Task: Create a due date automation trigger when advanced on, on the wednesday after a card is due add checklist without checklist at 11:00 AM.
Action: Mouse moved to (1188, 369)
Screenshot: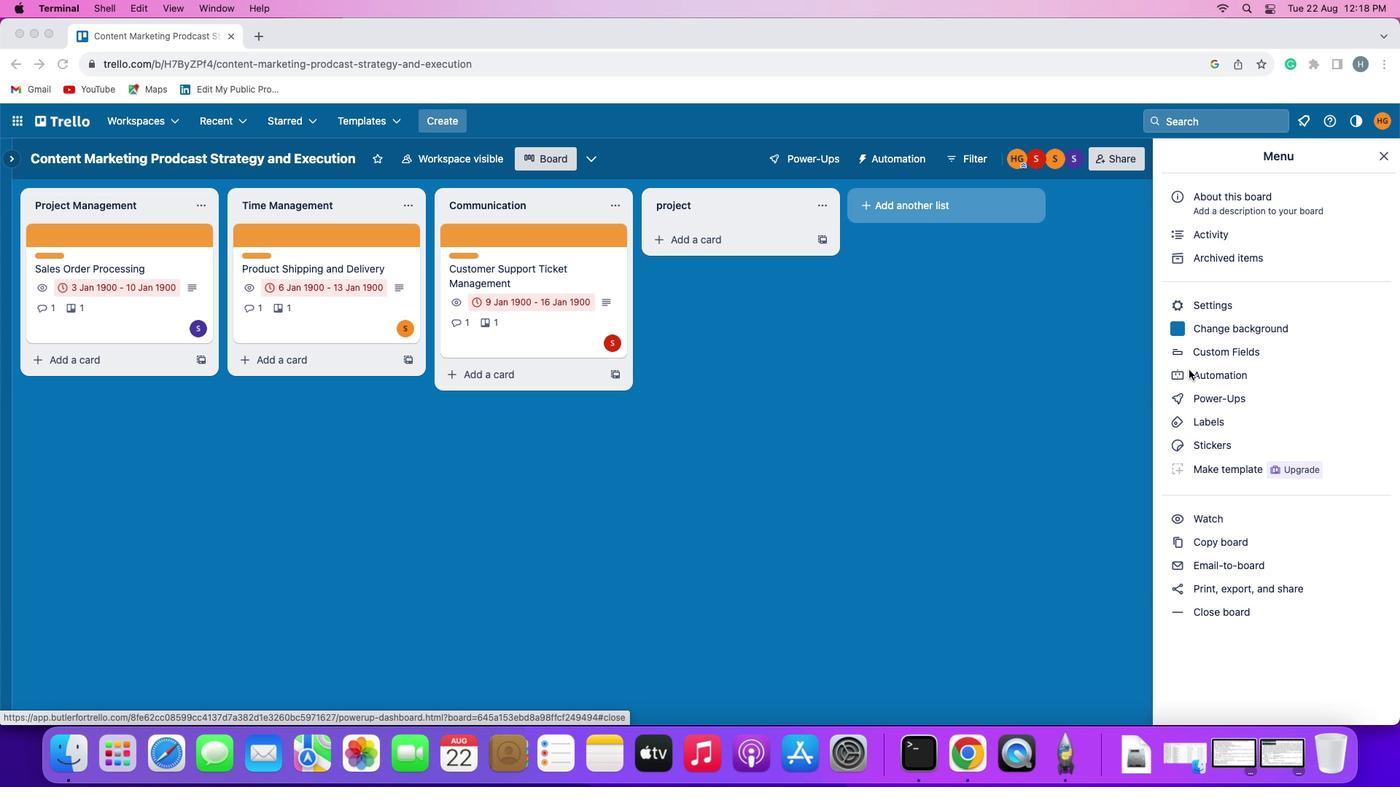 
Action: Mouse pressed left at (1188, 369)
Screenshot: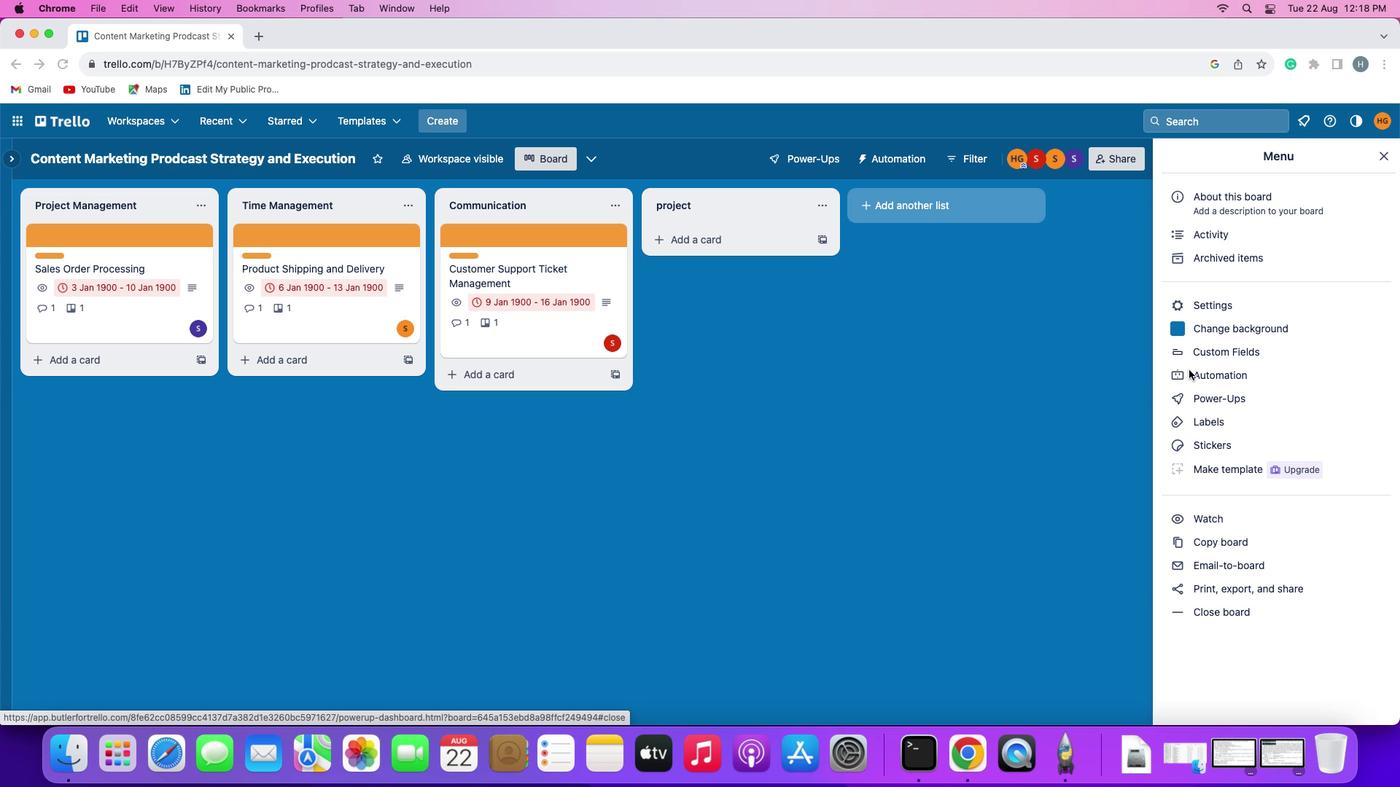 
Action: Mouse pressed left at (1188, 369)
Screenshot: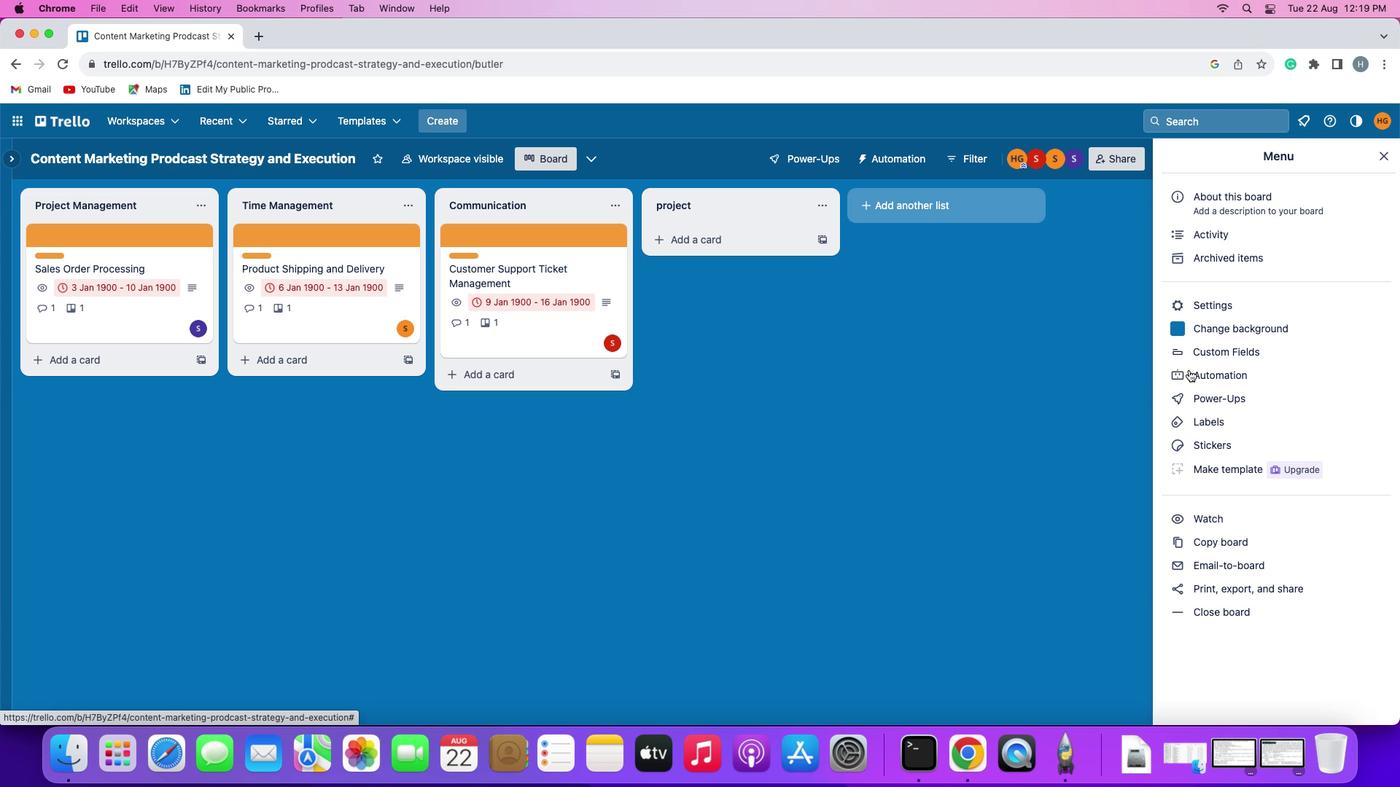 
Action: Mouse moved to (88, 337)
Screenshot: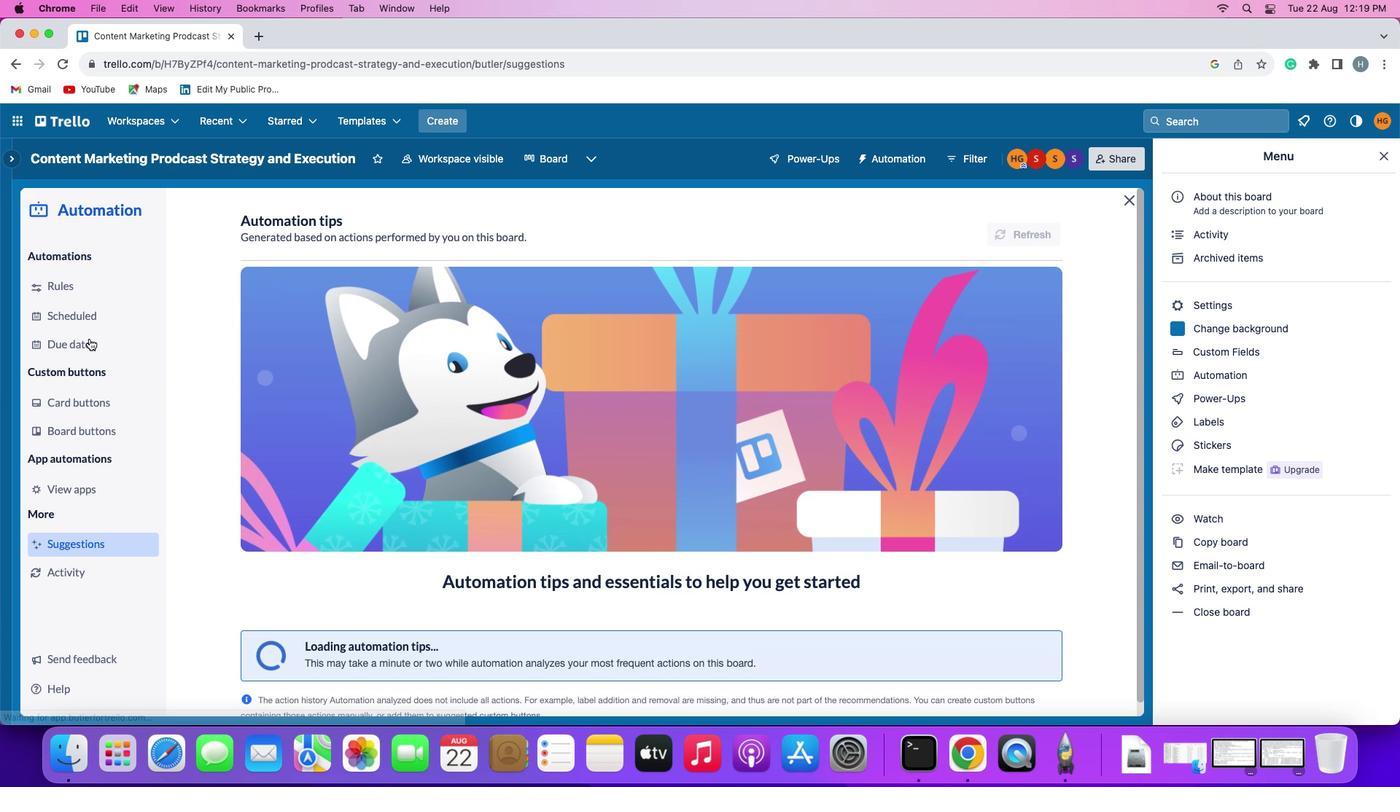 
Action: Mouse pressed left at (88, 337)
Screenshot: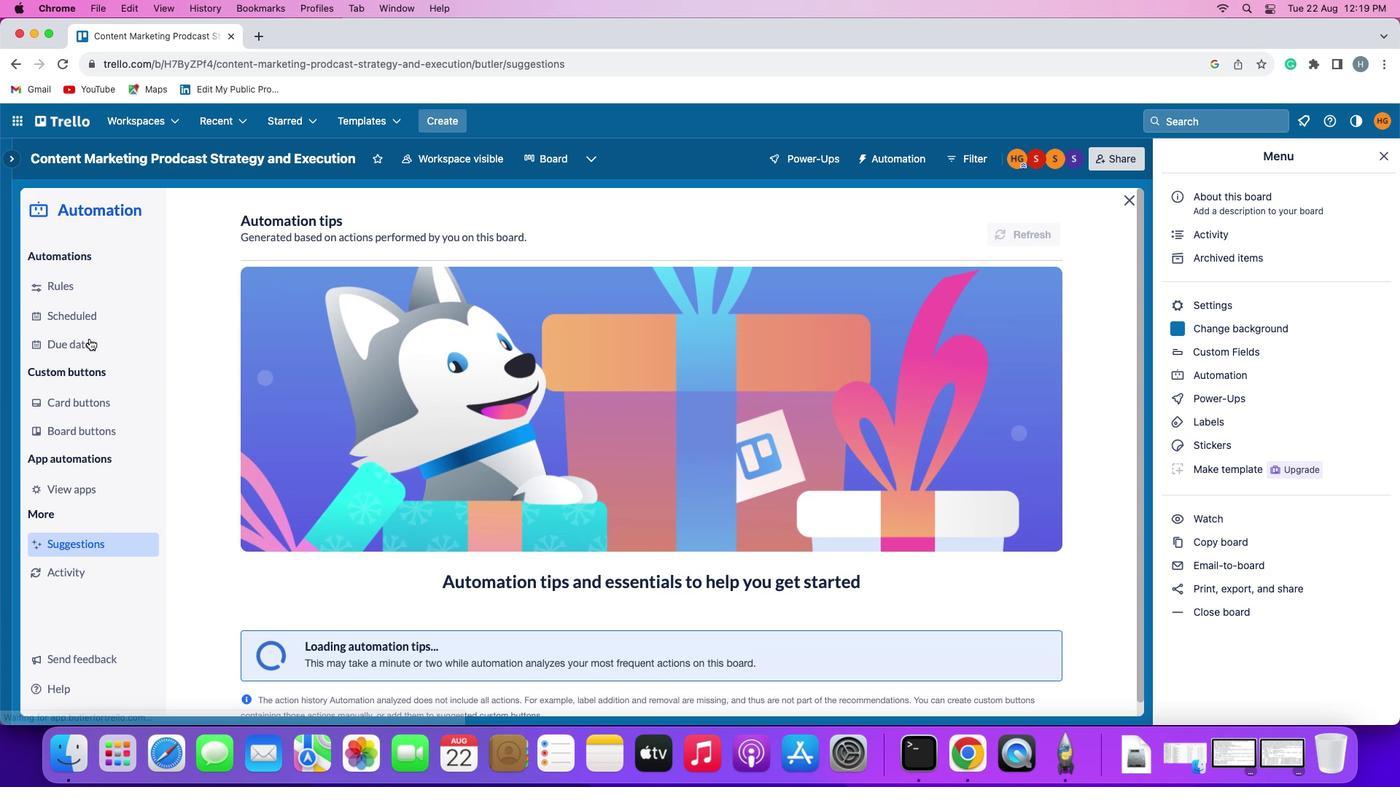 
Action: Mouse moved to (952, 220)
Screenshot: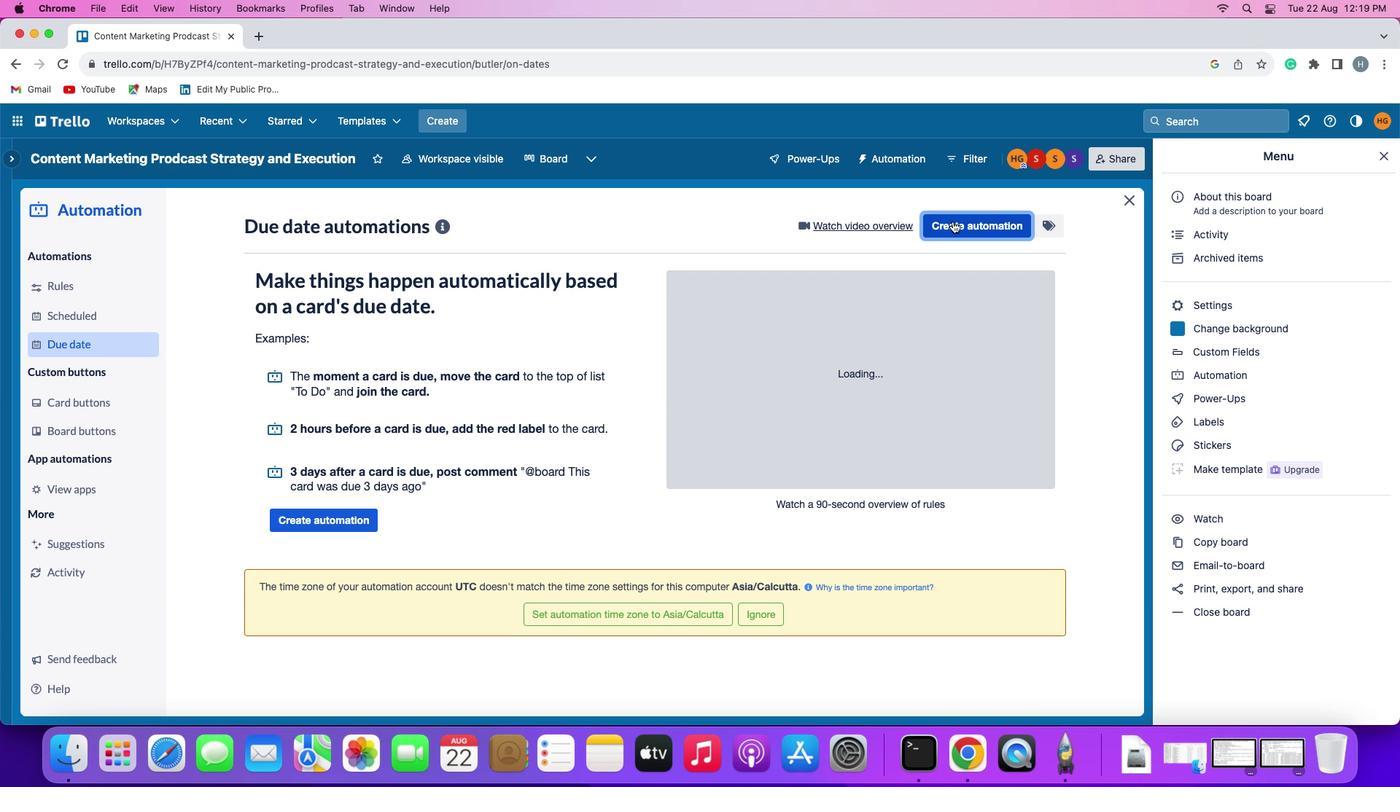 
Action: Mouse pressed left at (952, 220)
Screenshot: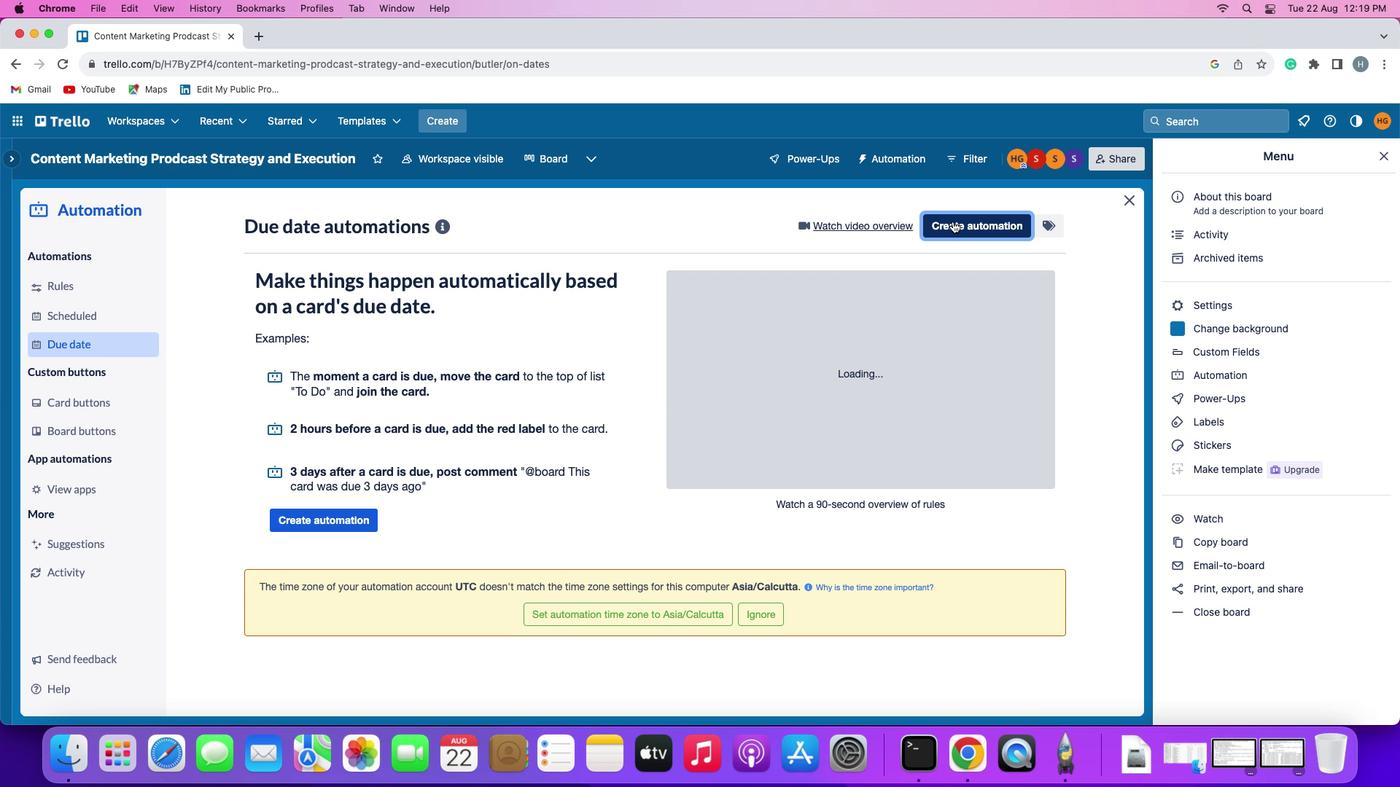 
Action: Mouse moved to (305, 366)
Screenshot: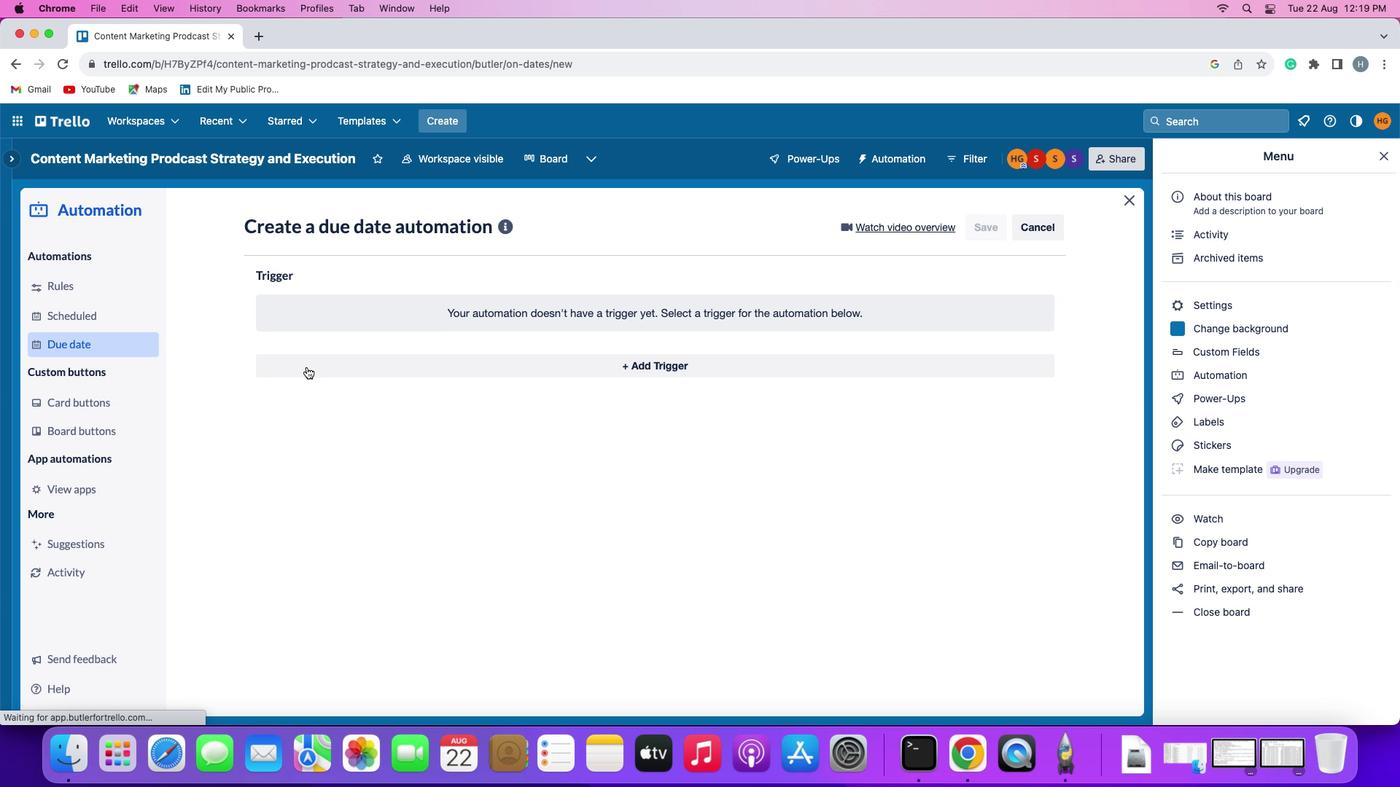 
Action: Mouse pressed left at (305, 366)
Screenshot: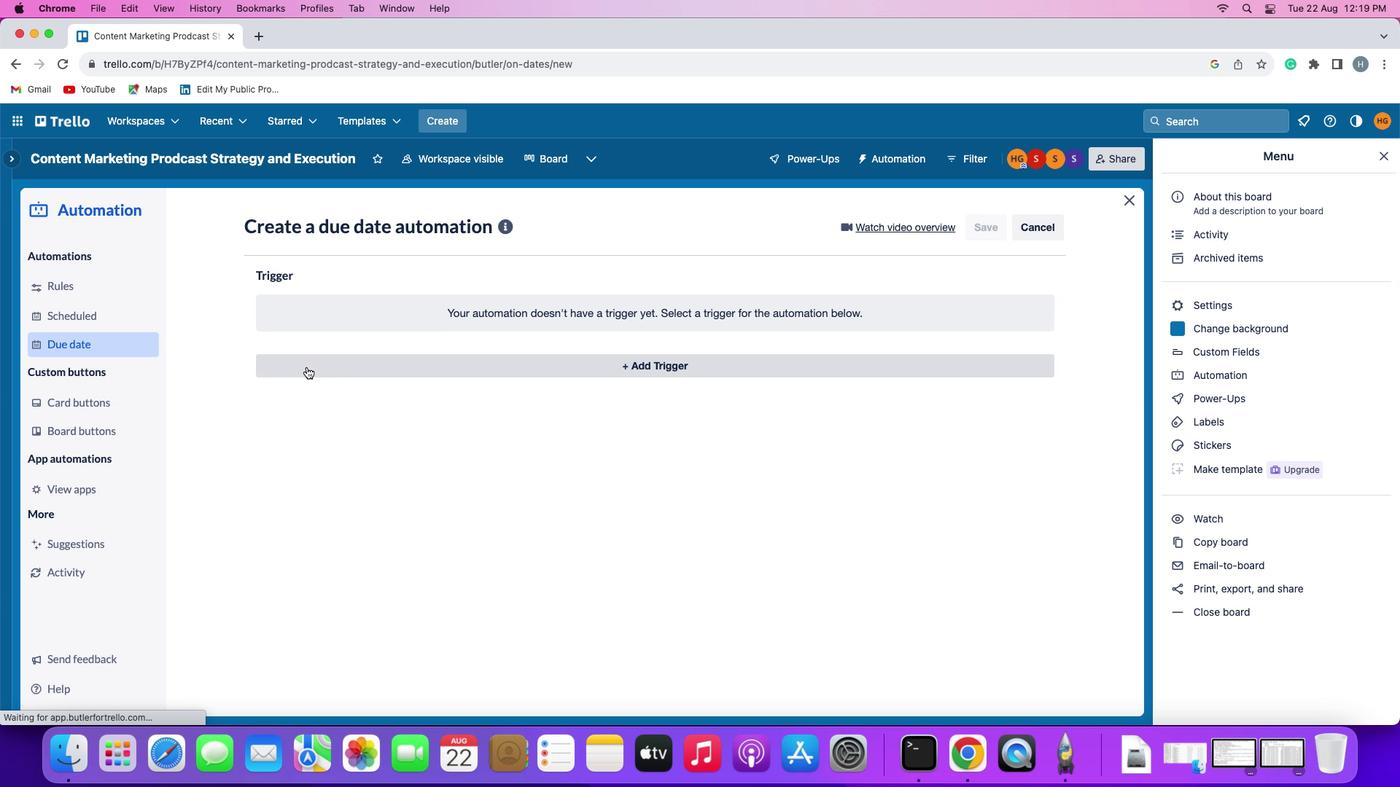 
Action: Mouse moved to (318, 631)
Screenshot: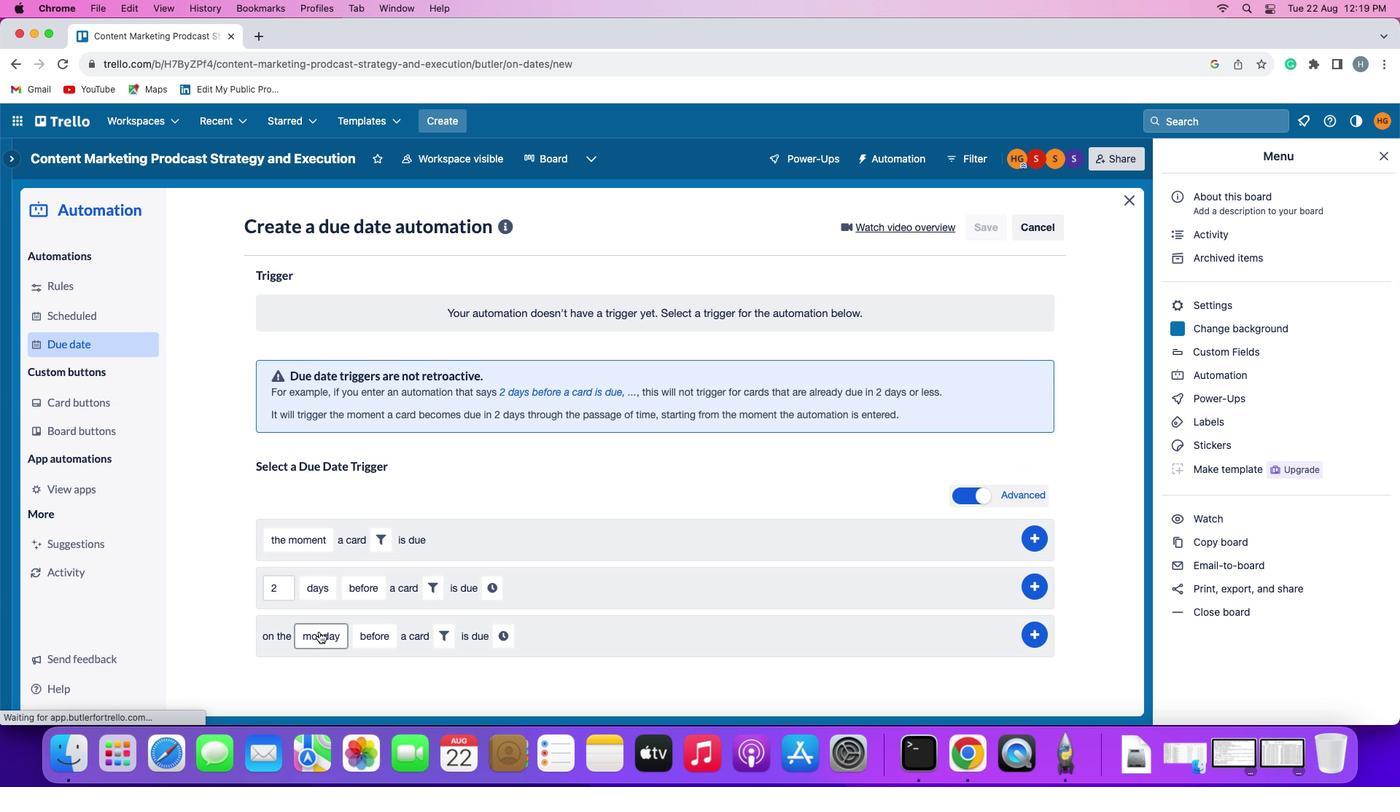 
Action: Mouse pressed left at (318, 631)
Screenshot: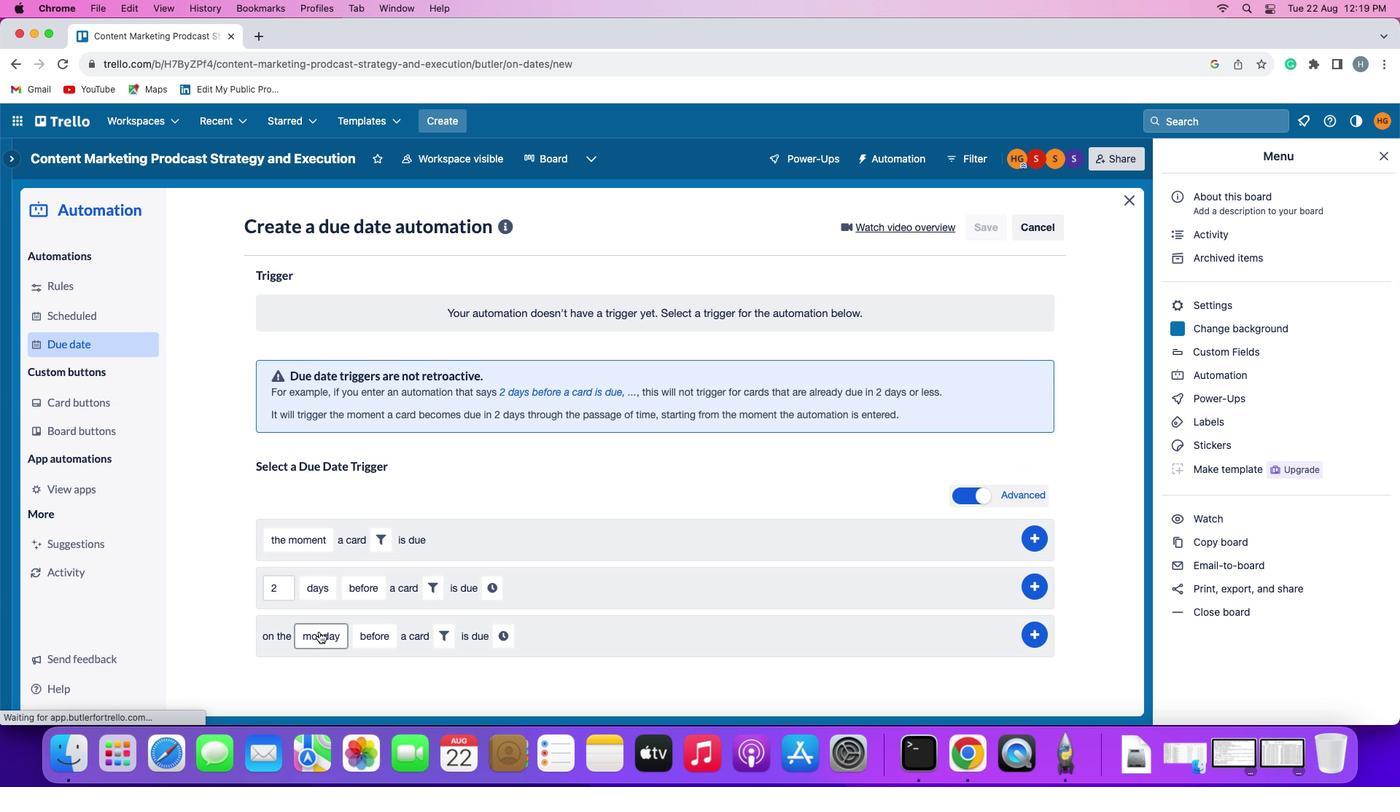 
Action: Mouse moved to (353, 493)
Screenshot: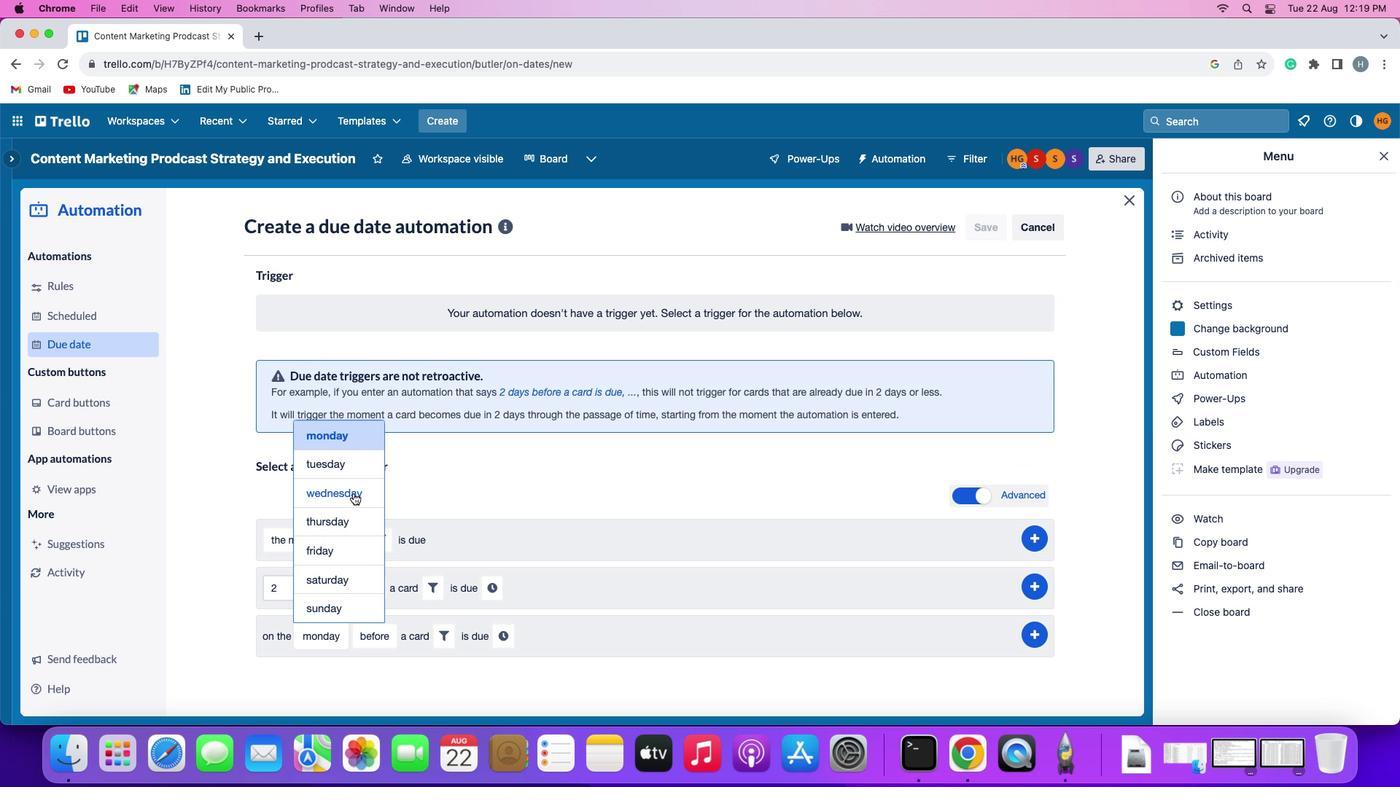 
Action: Mouse pressed left at (353, 493)
Screenshot: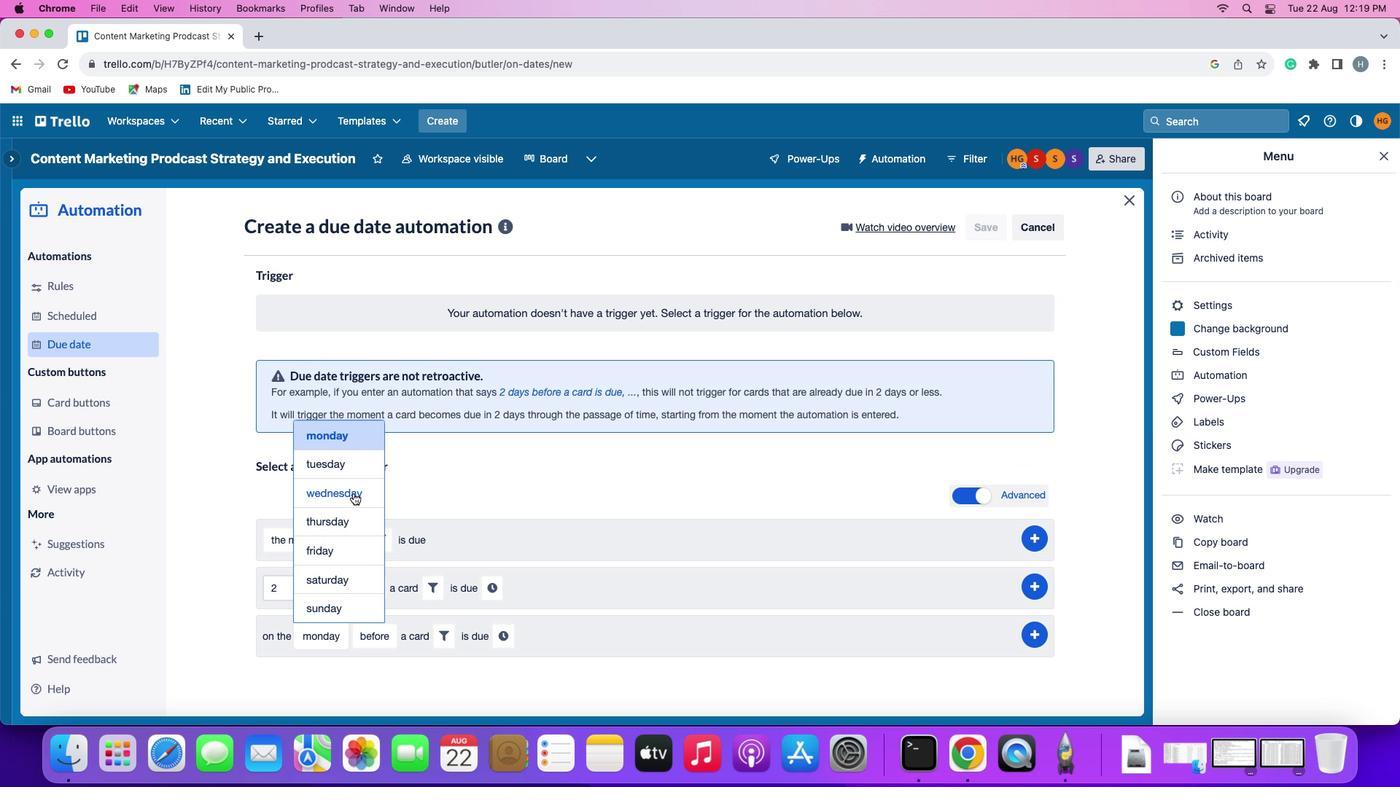 
Action: Mouse moved to (386, 620)
Screenshot: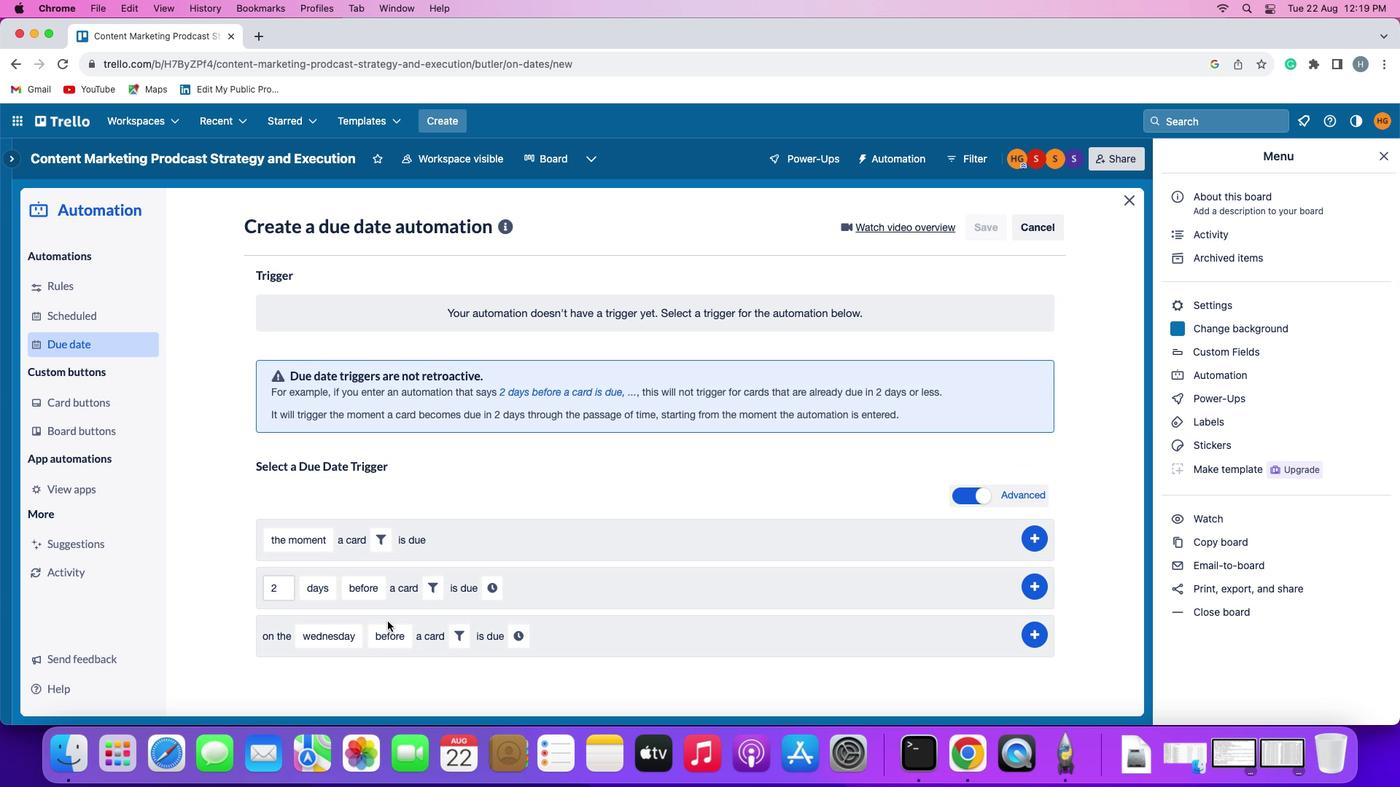 
Action: Mouse pressed left at (386, 620)
Screenshot: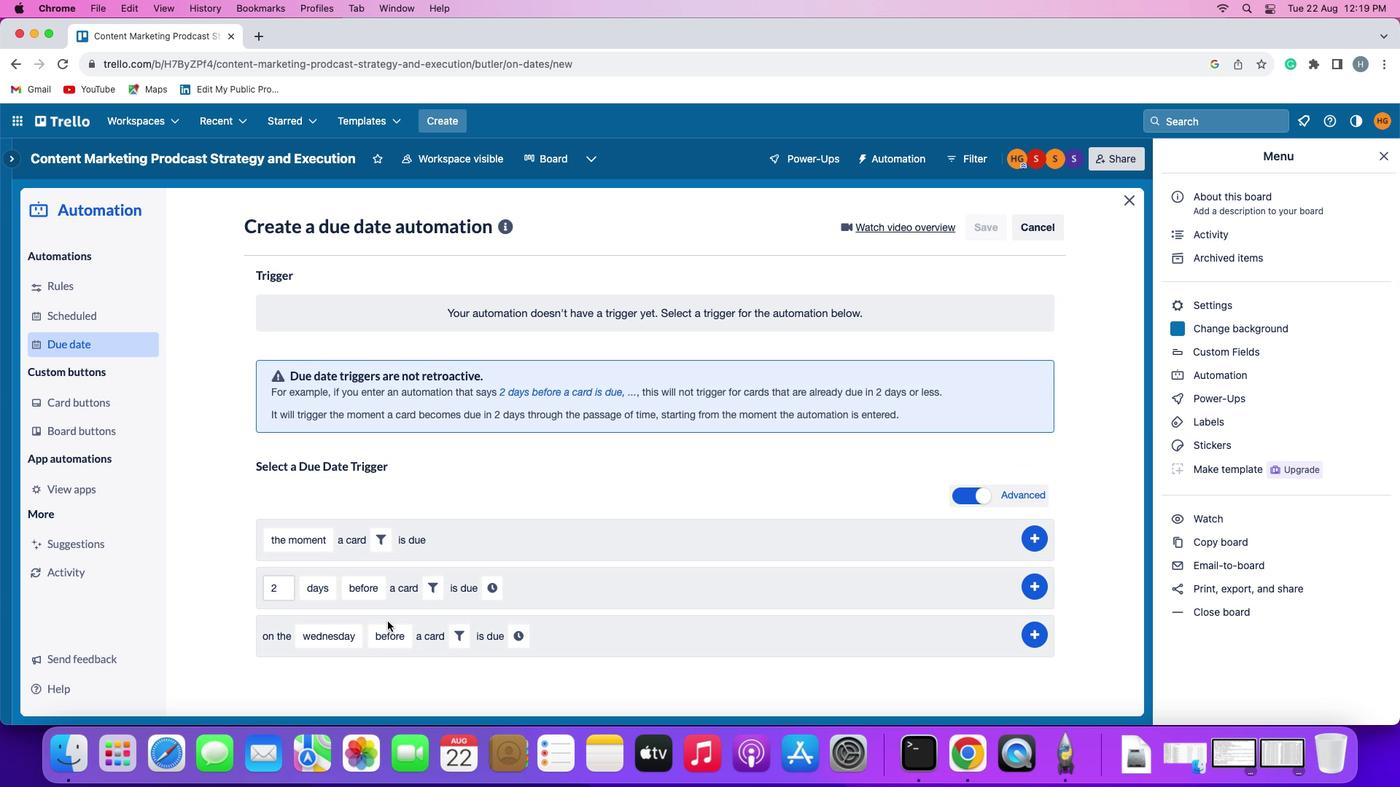 
Action: Mouse moved to (389, 628)
Screenshot: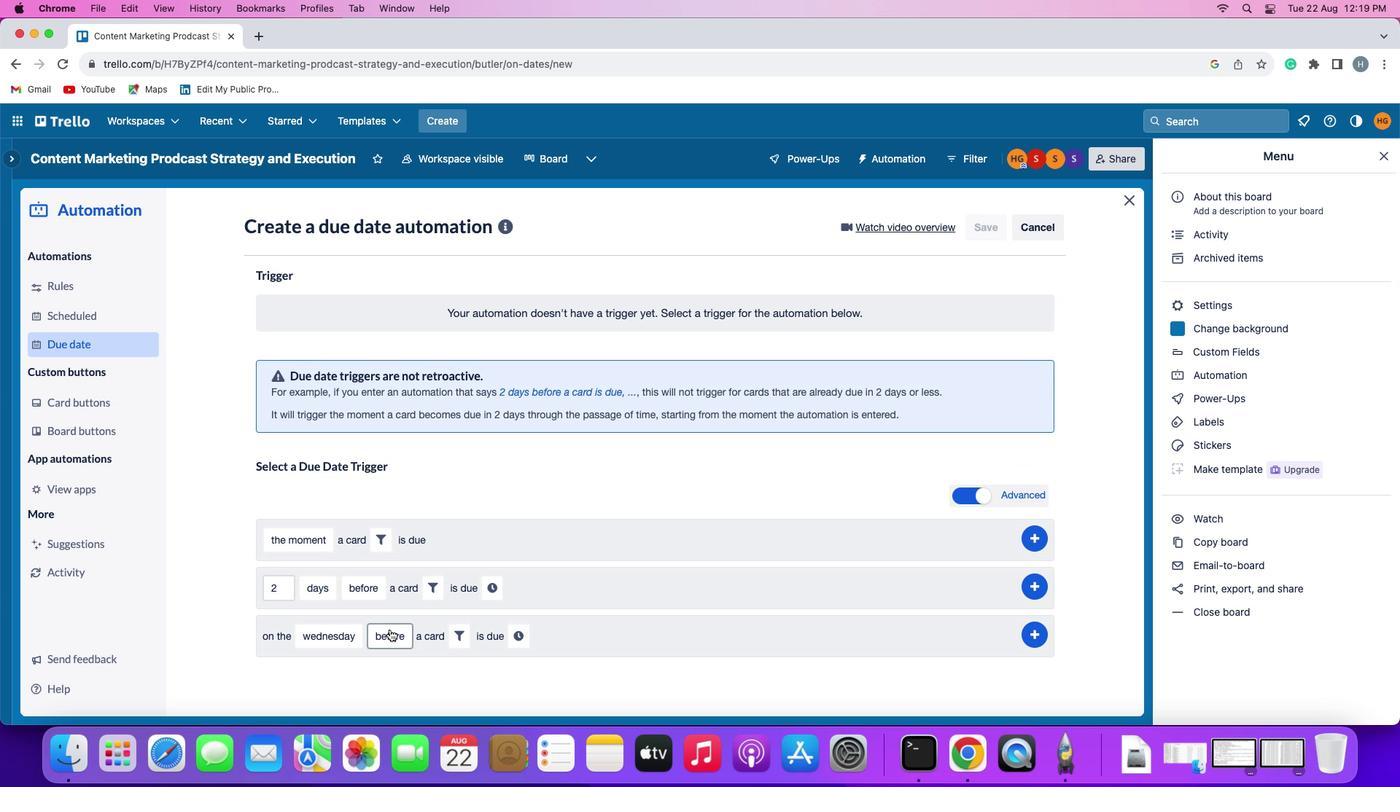 
Action: Mouse pressed left at (389, 628)
Screenshot: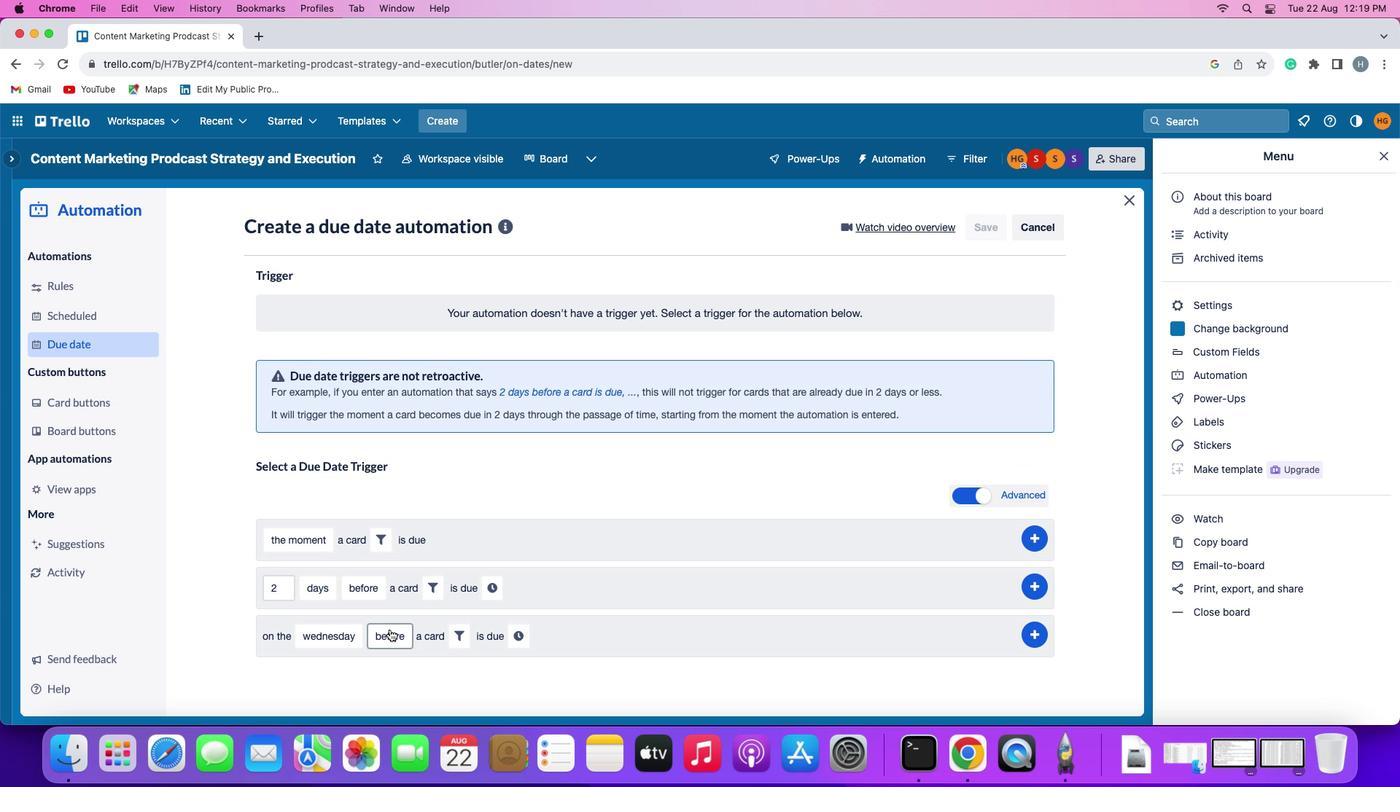 
Action: Mouse moved to (422, 547)
Screenshot: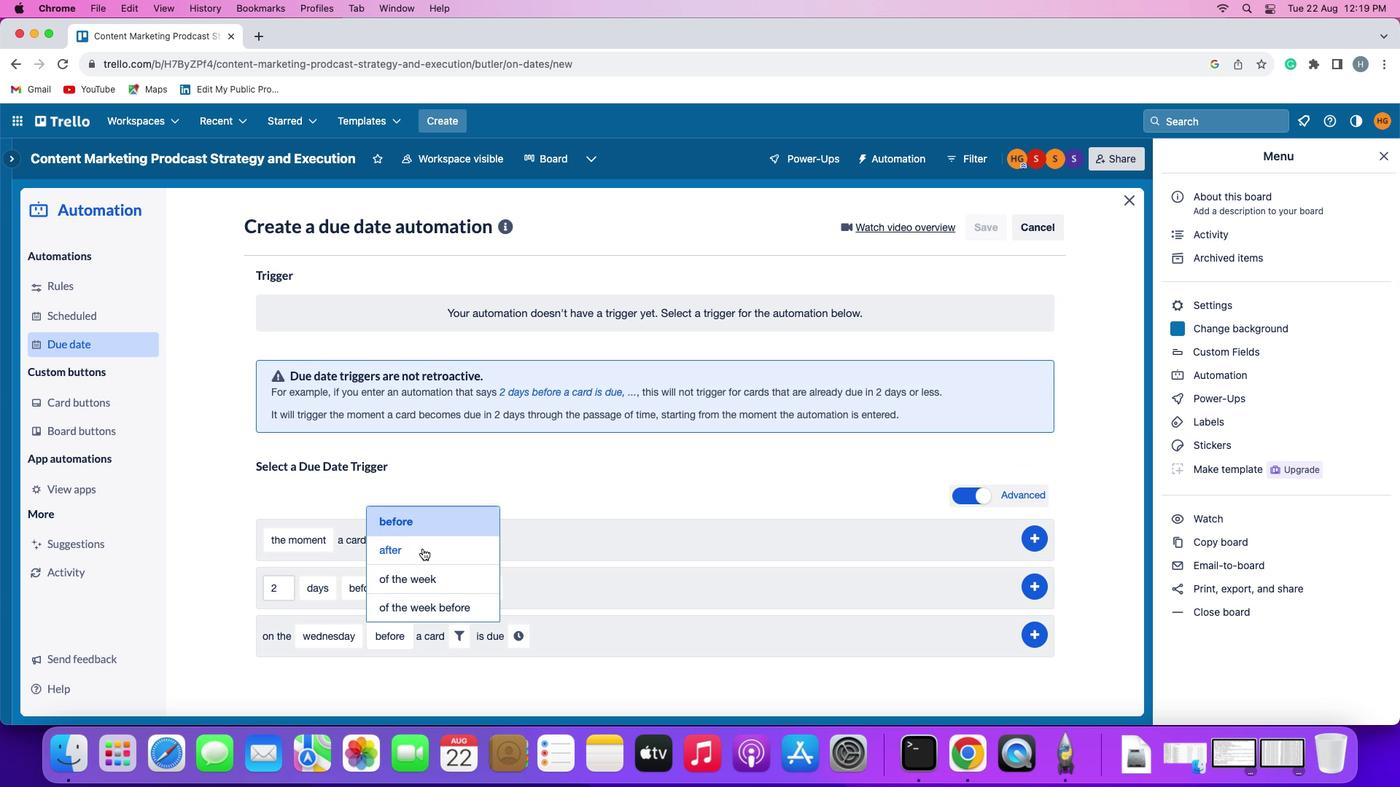 
Action: Mouse pressed left at (422, 547)
Screenshot: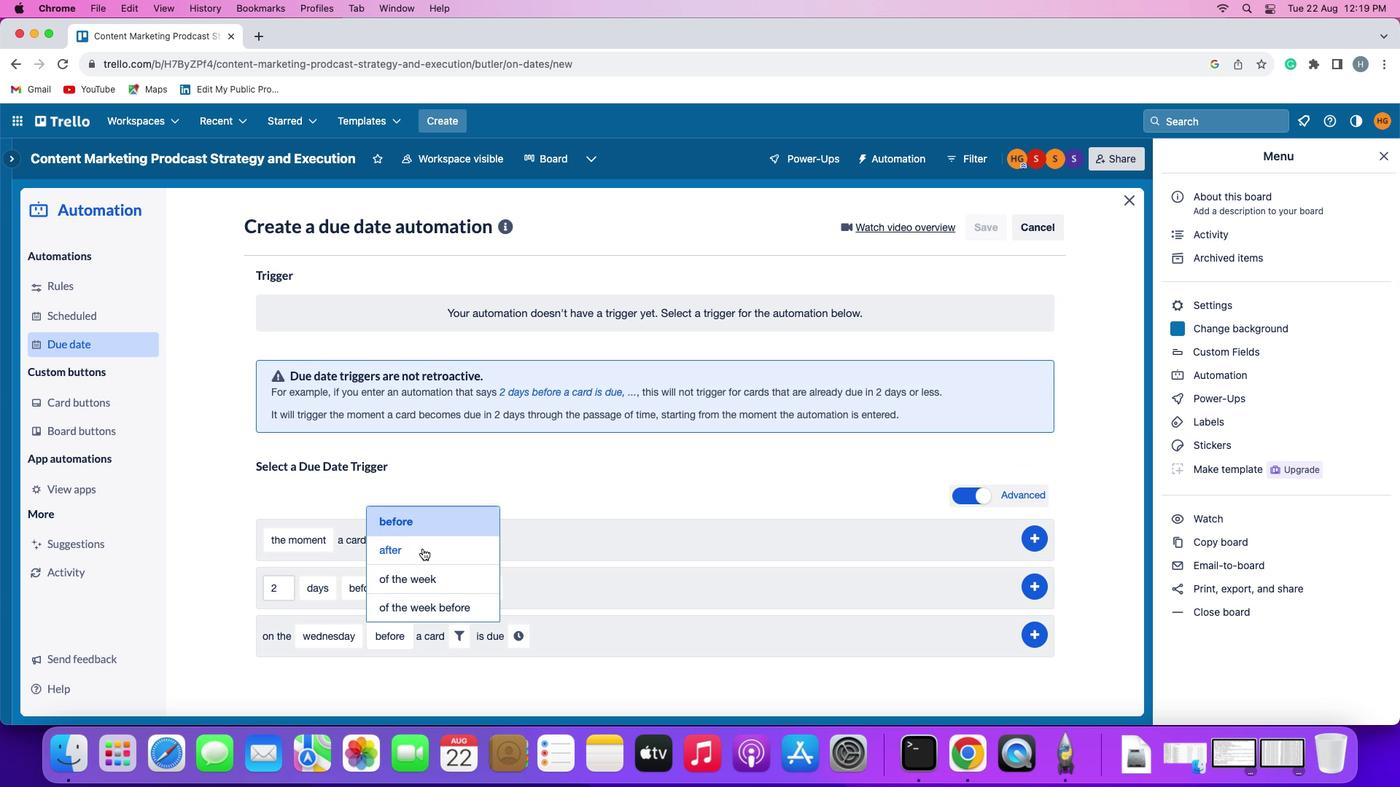 
Action: Mouse moved to (450, 629)
Screenshot: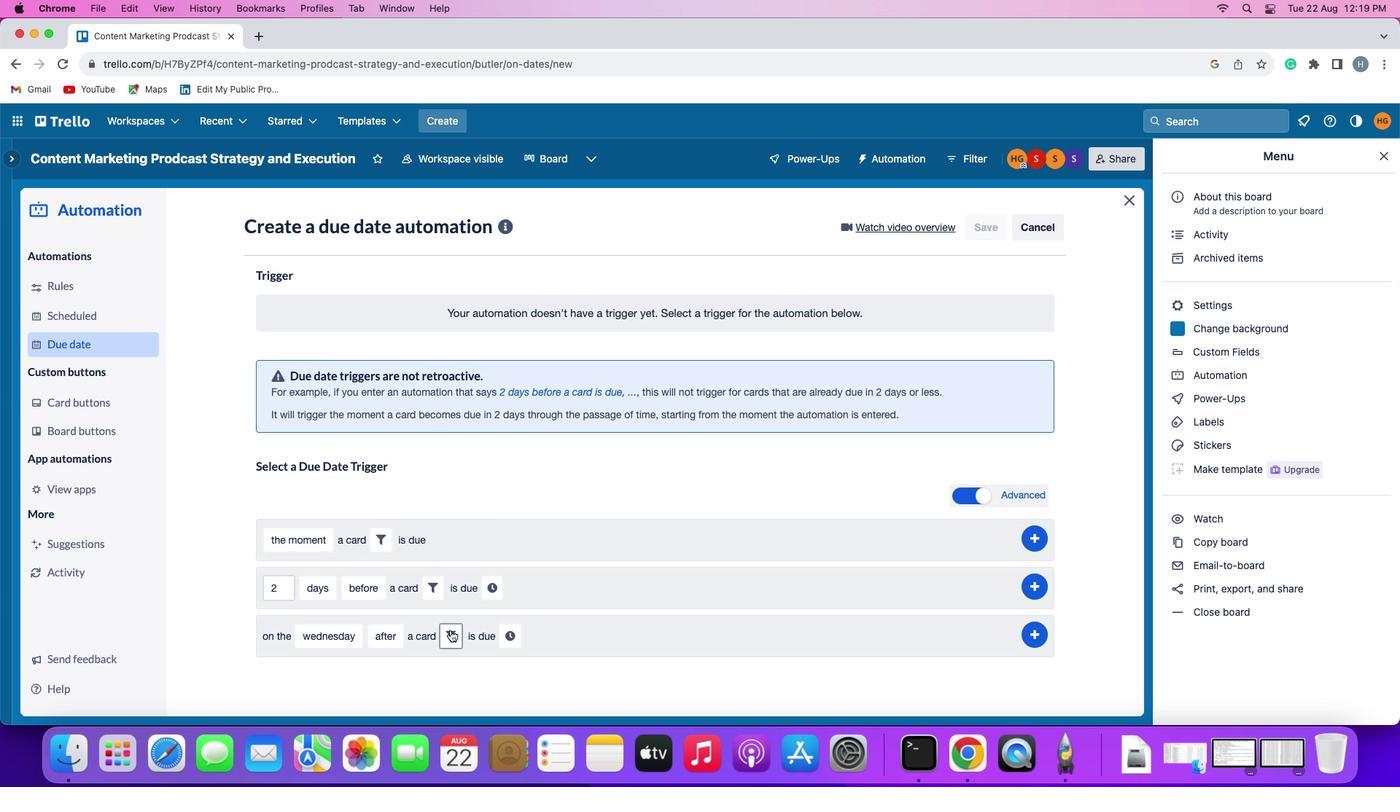 
Action: Mouse pressed left at (450, 629)
Screenshot: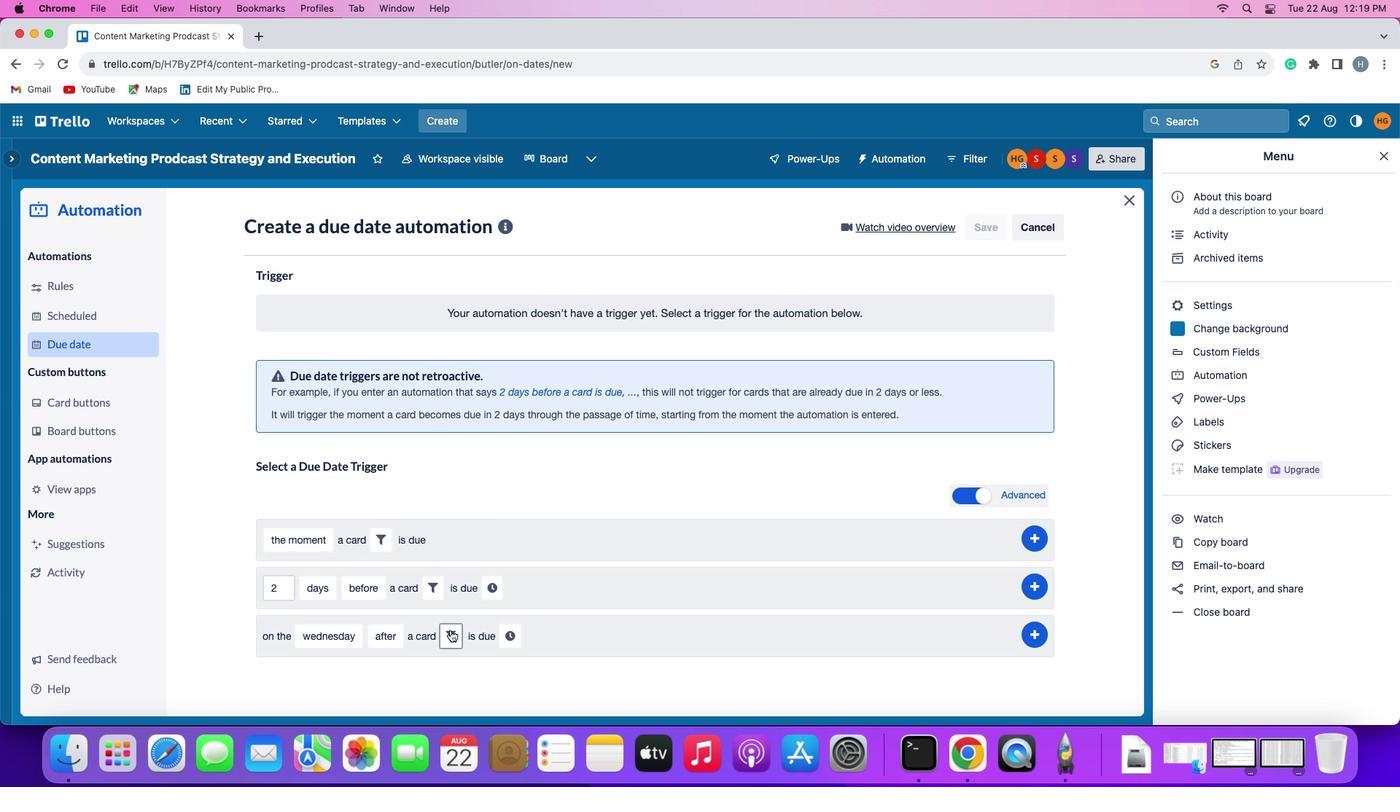 
Action: Mouse moved to (575, 679)
Screenshot: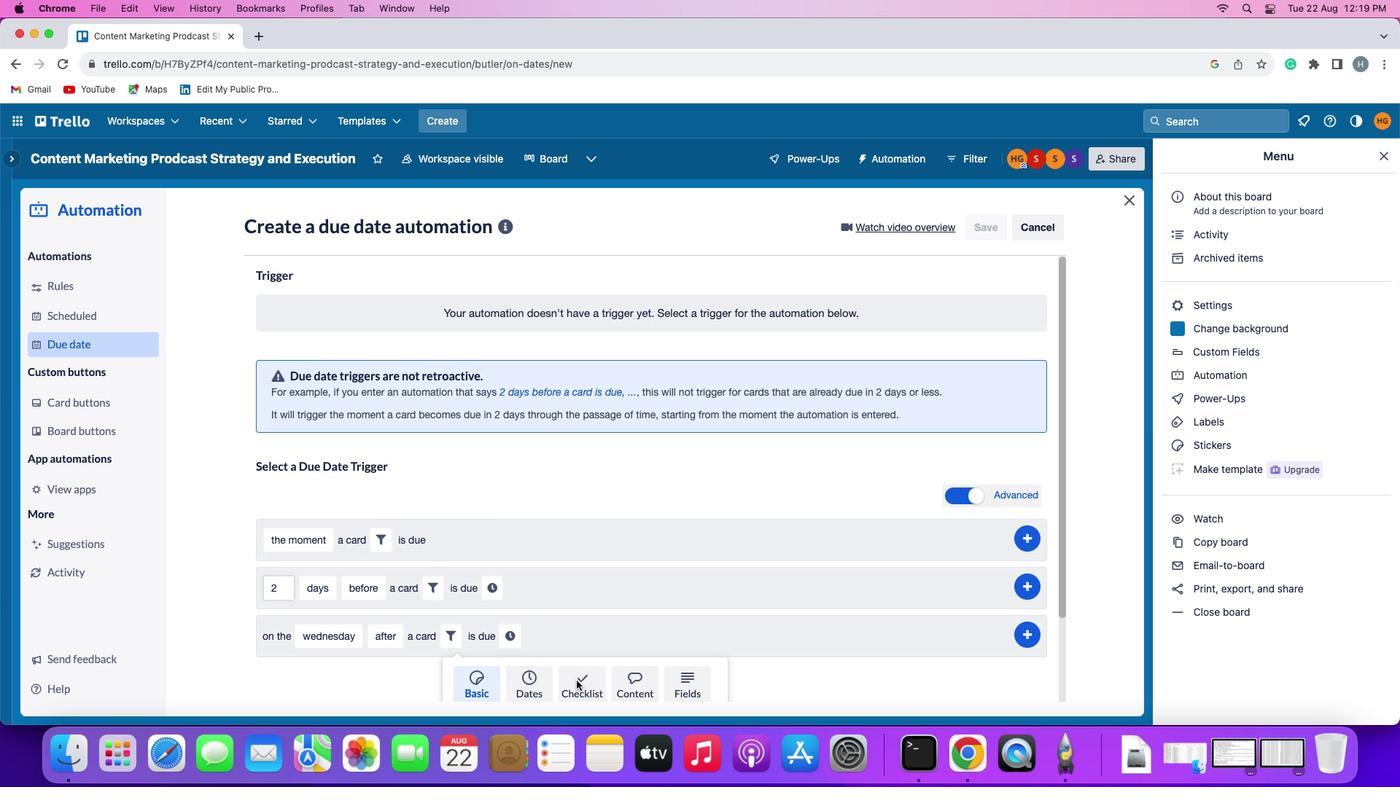 
Action: Mouse pressed left at (575, 679)
Screenshot: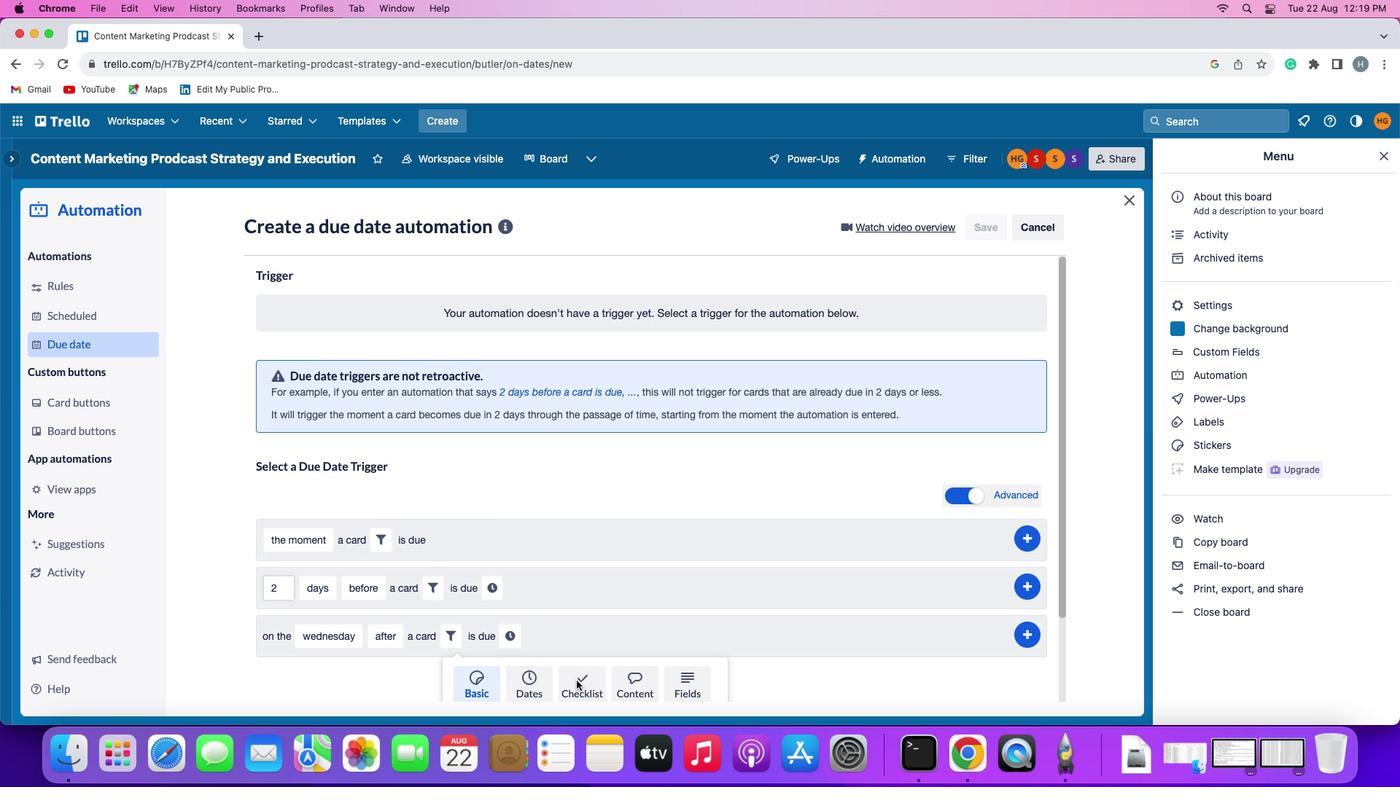 
Action: Mouse moved to (419, 670)
Screenshot: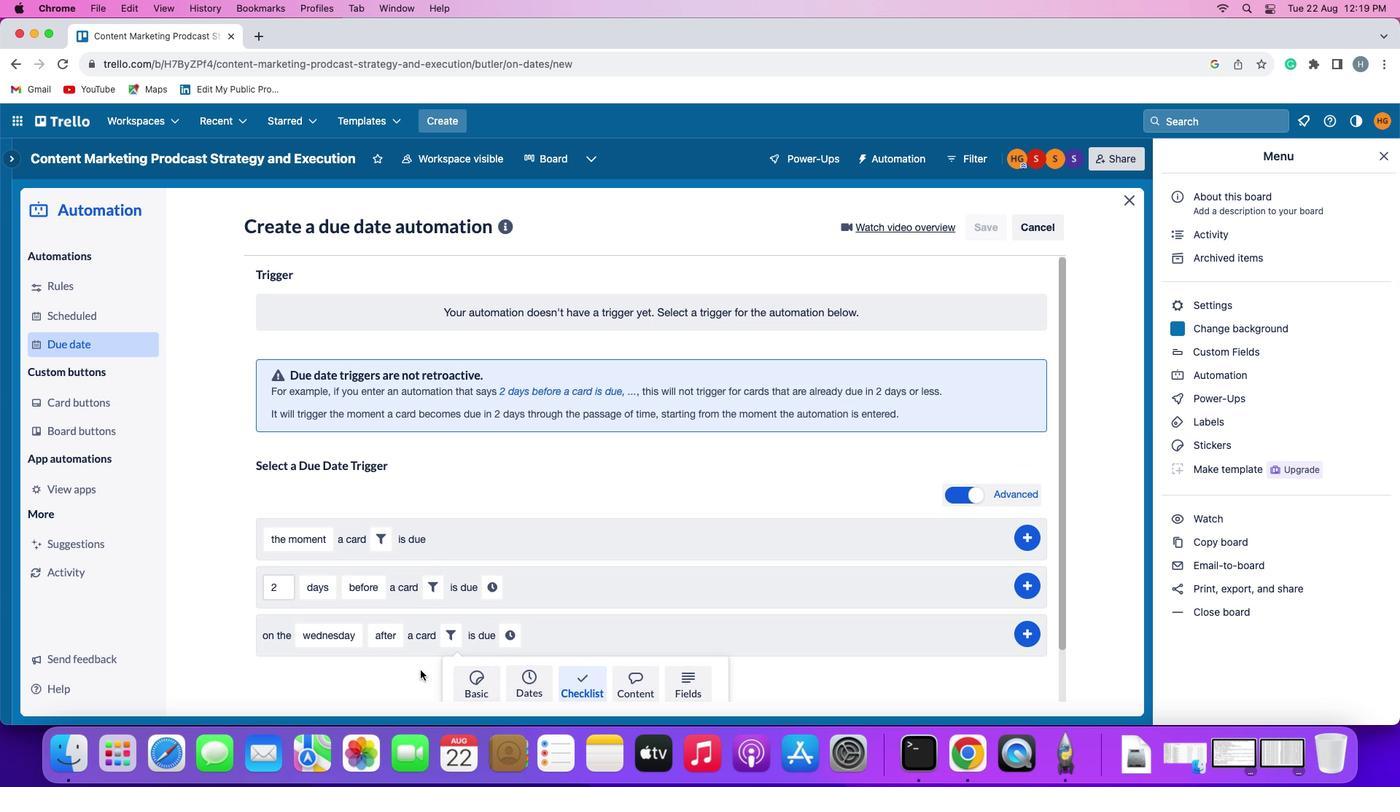 
Action: Mouse scrolled (419, 670) with delta (0, 0)
Screenshot: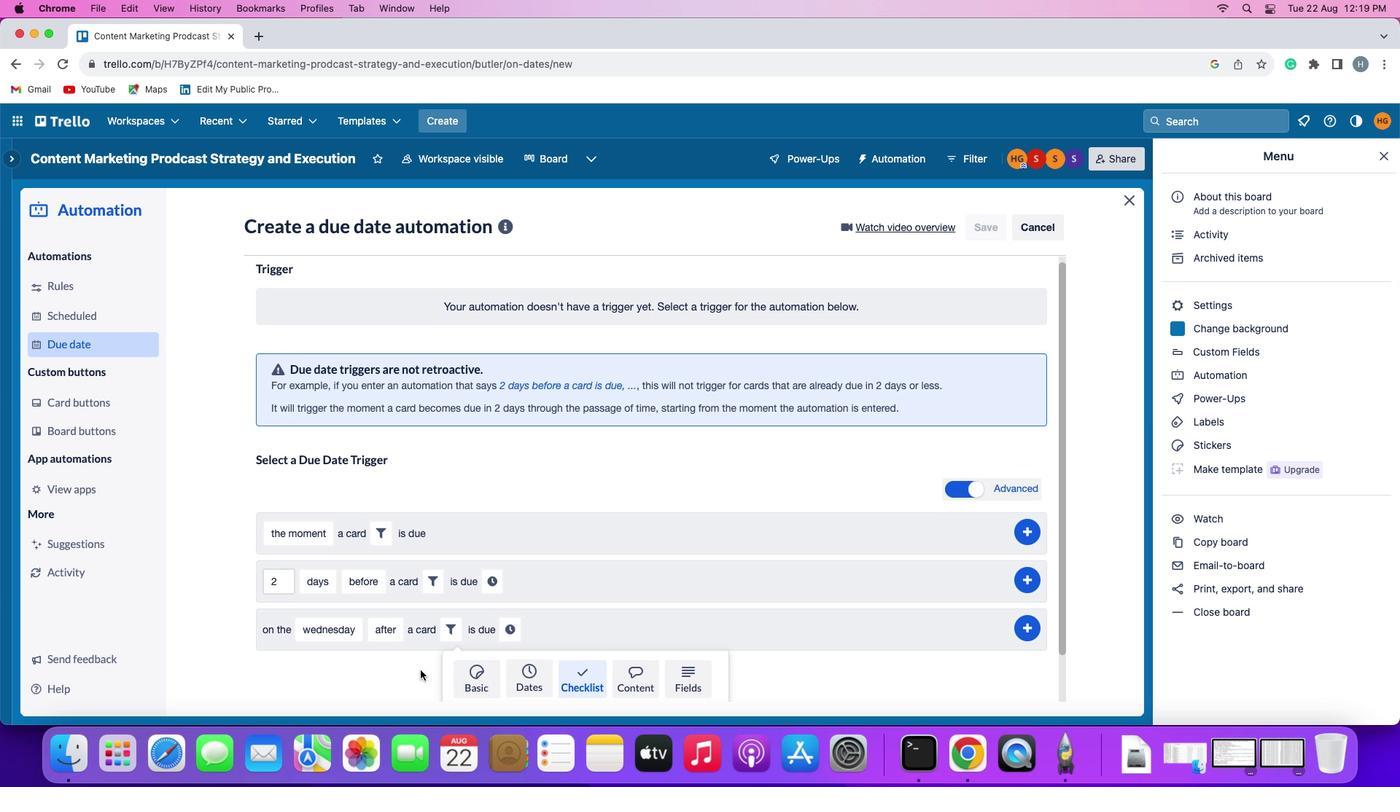 
Action: Mouse scrolled (419, 670) with delta (0, 0)
Screenshot: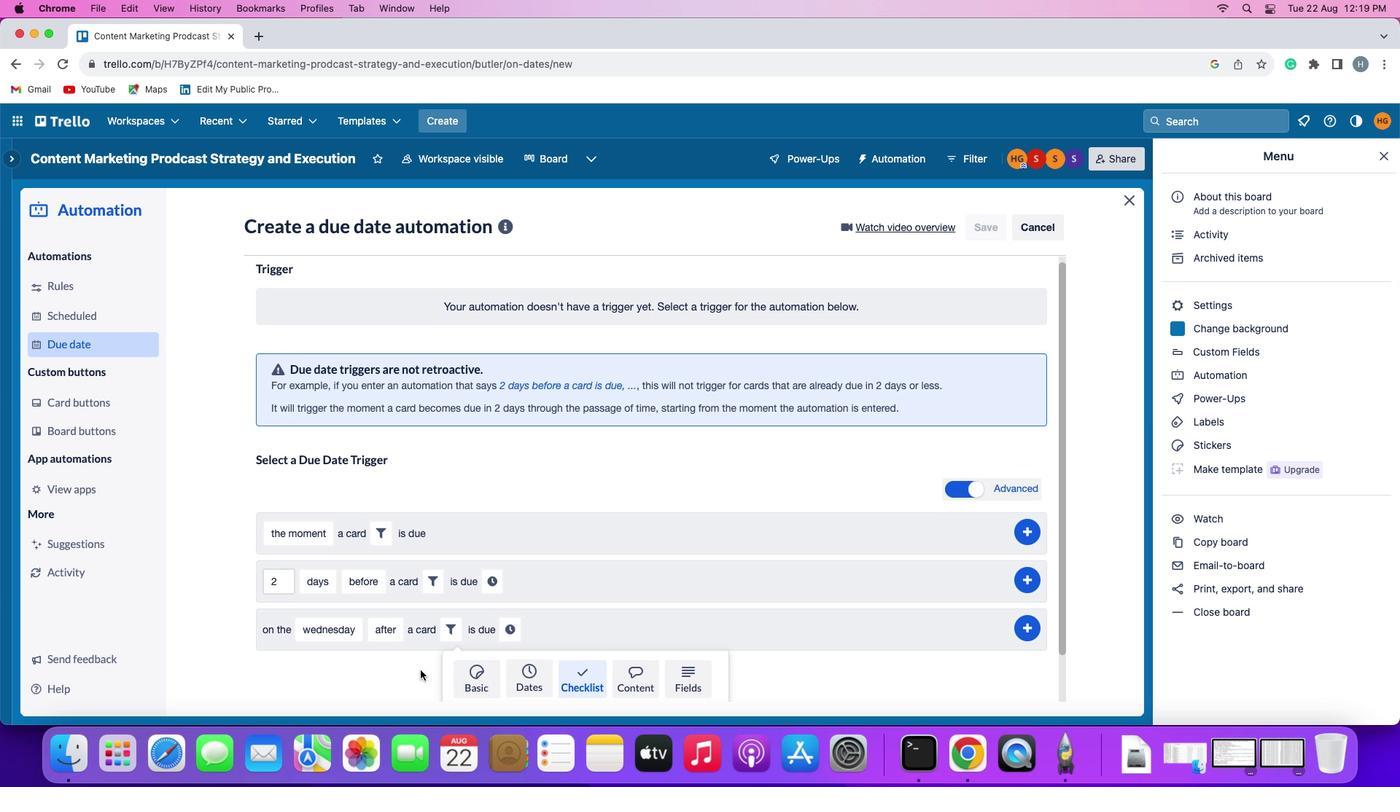 
Action: Mouse scrolled (419, 670) with delta (0, -2)
Screenshot: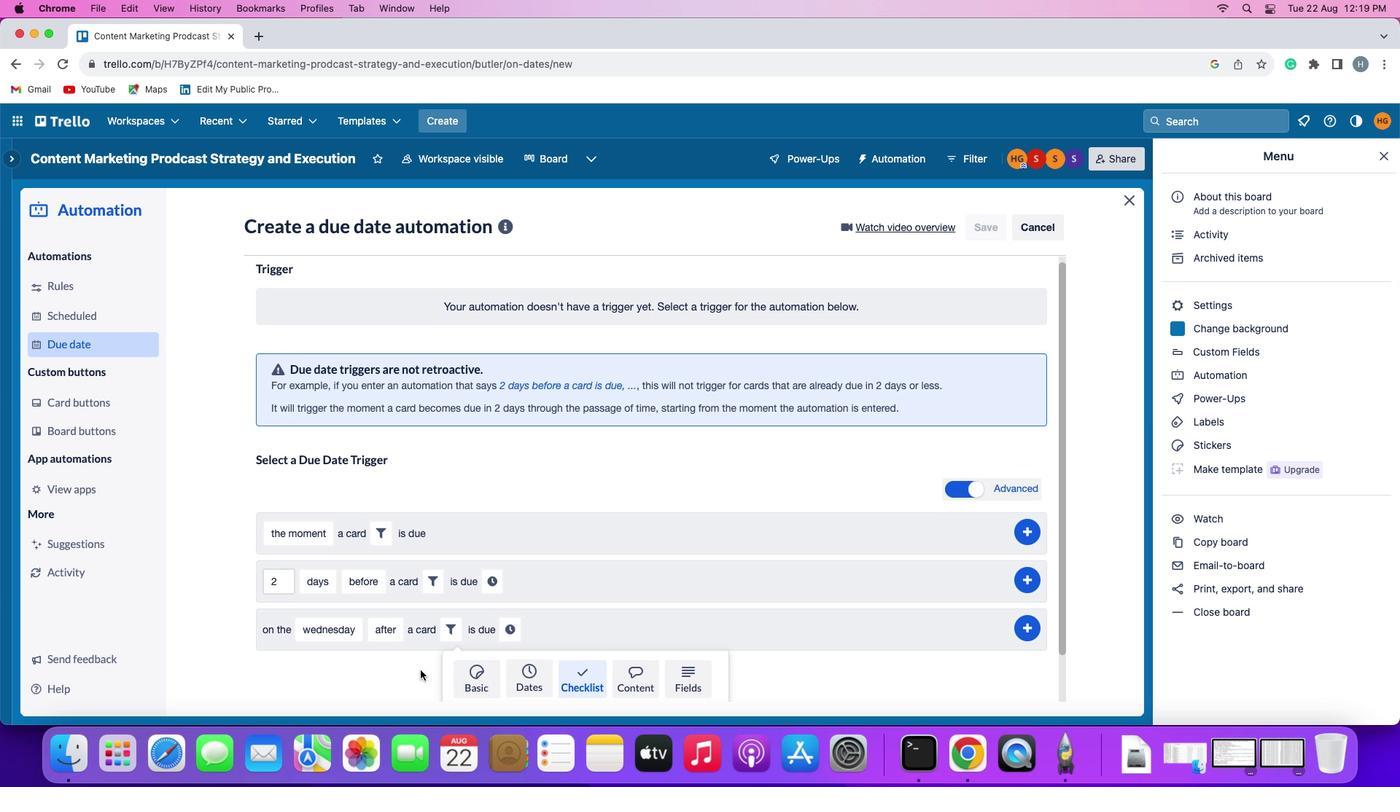 
Action: Mouse scrolled (419, 670) with delta (0, -3)
Screenshot: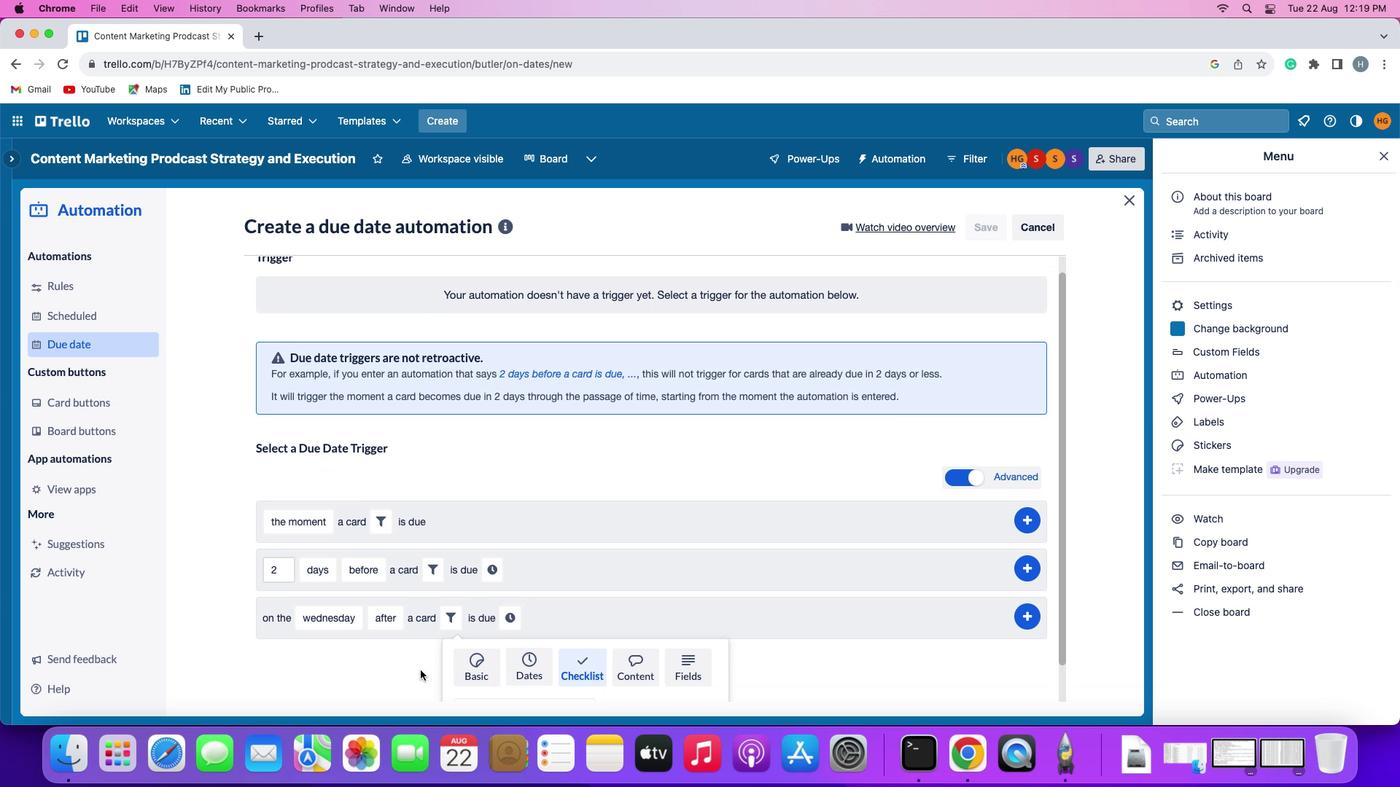 
Action: Mouse scrolled (419, 670) with delta (0, -4)
Screenshot: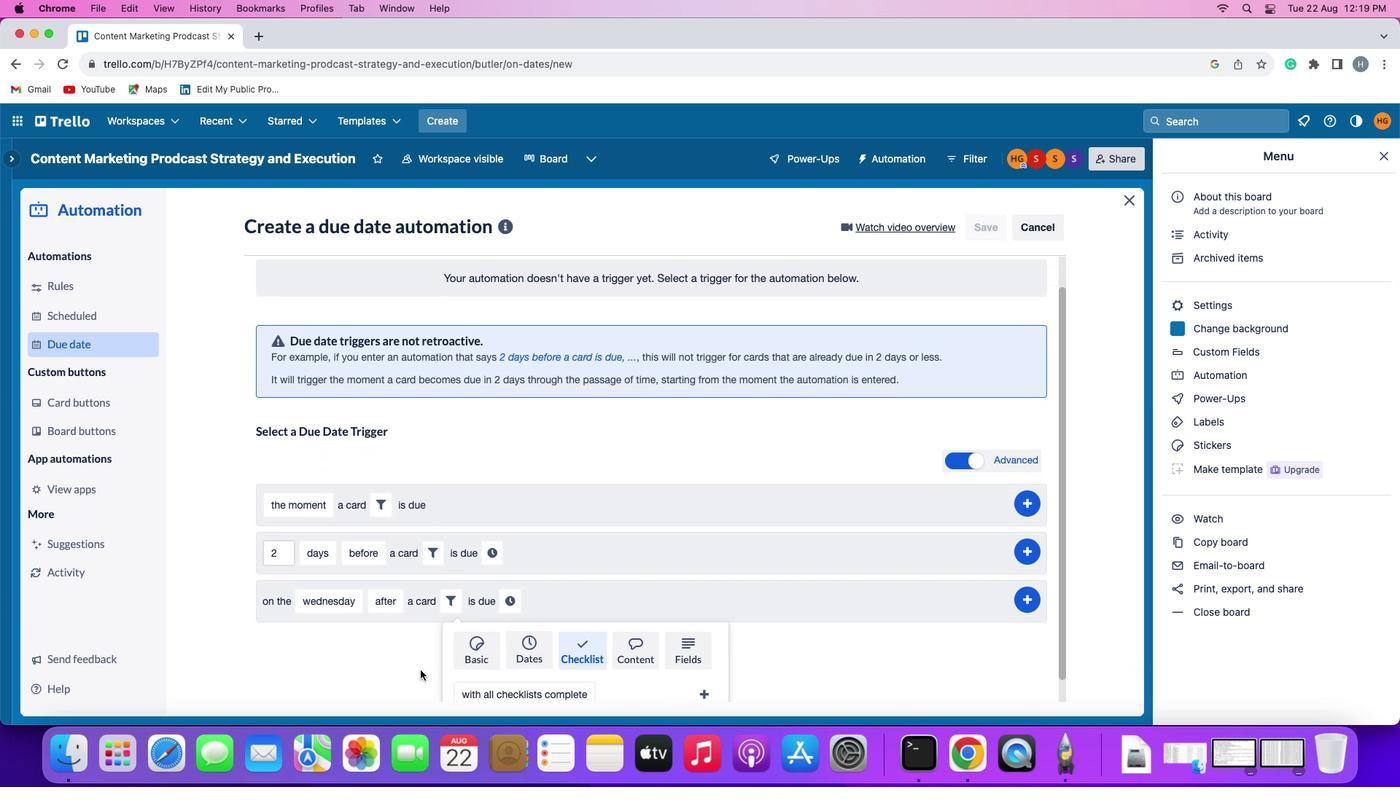 
Action: Mouse moved to (420, 666)
Screenshot: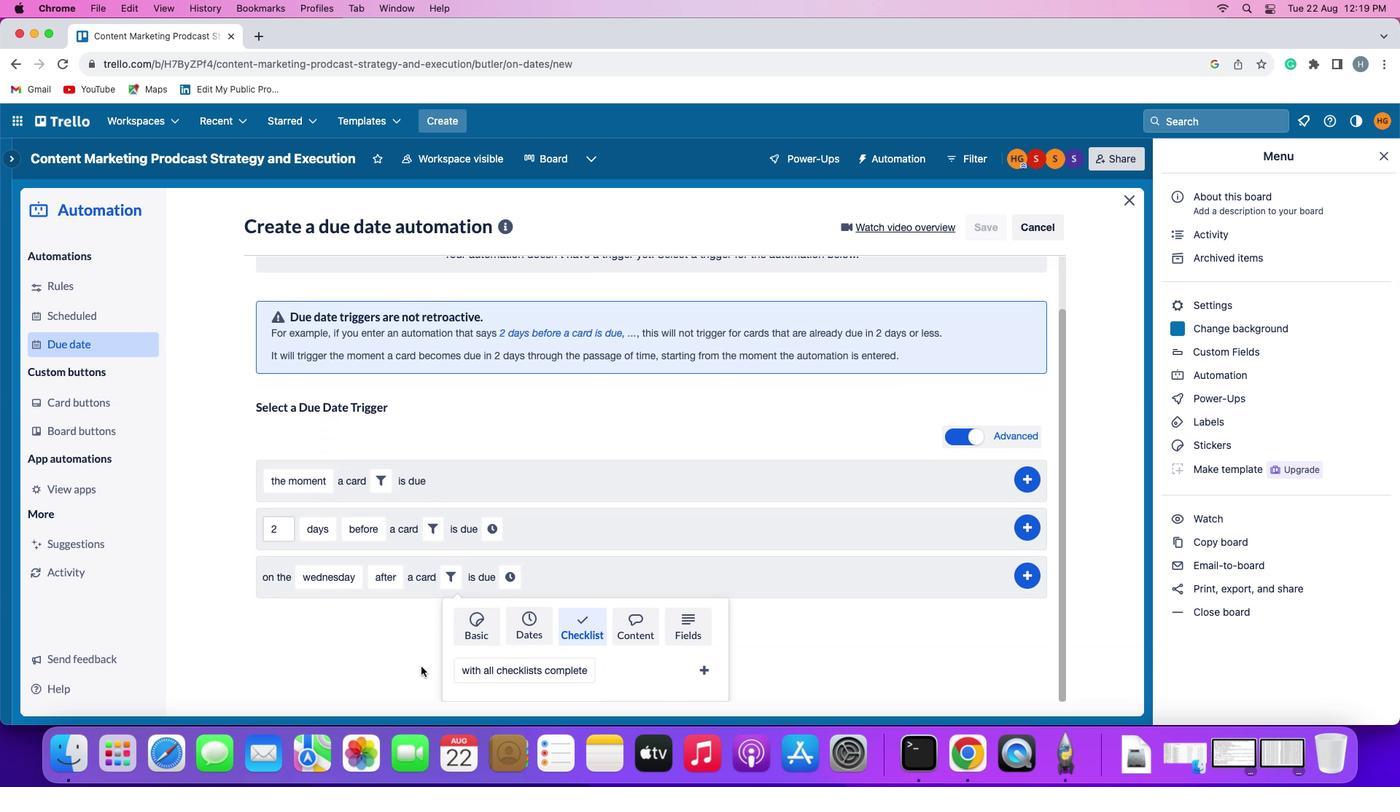 
Action: Mouse scrolled (420, 666) with delta (0, 0)
Screenshot: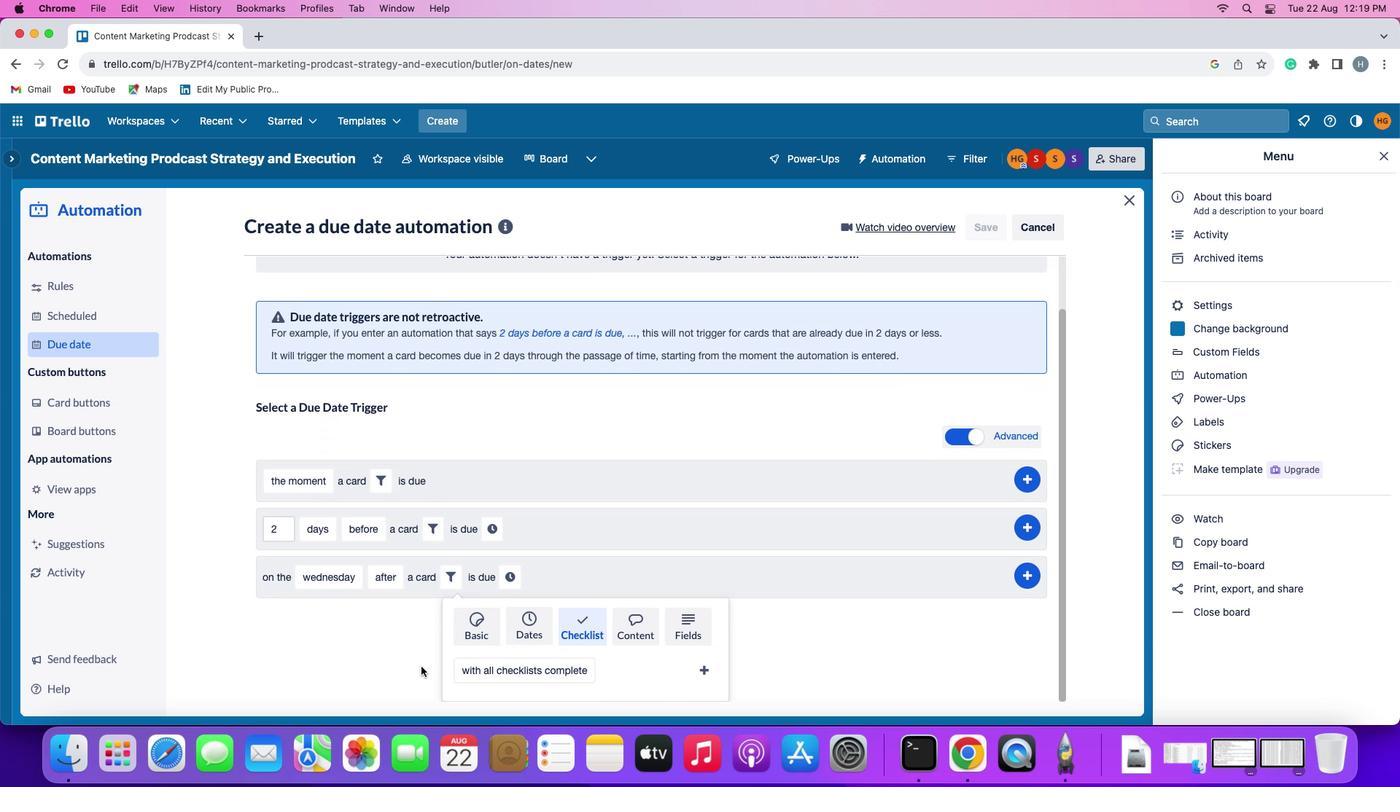 
Action: Mouse scrolled (420, 666) with delta (0, 0)
Screenshot: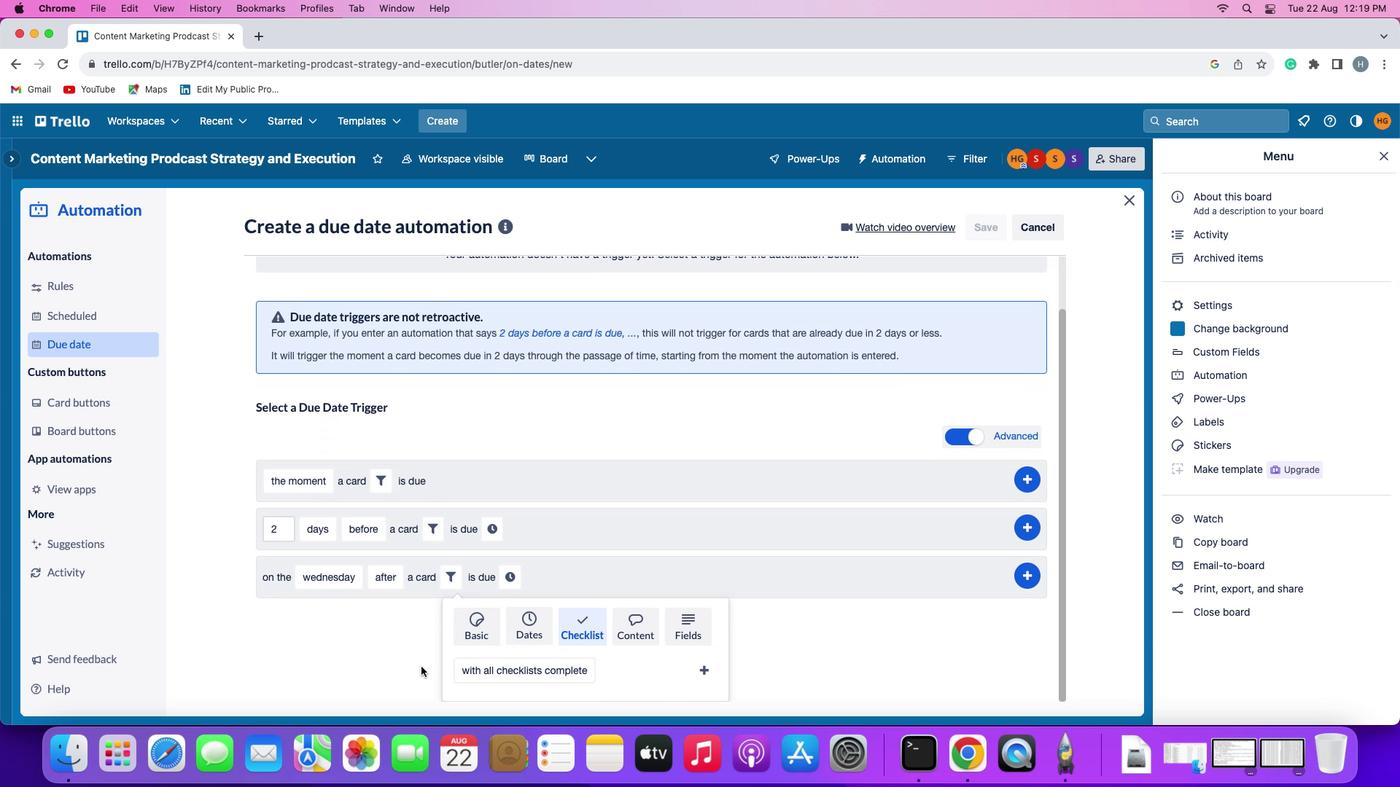 
Action: Mouse scrolled (420, 666) with delta (0, -2)
Screenshot: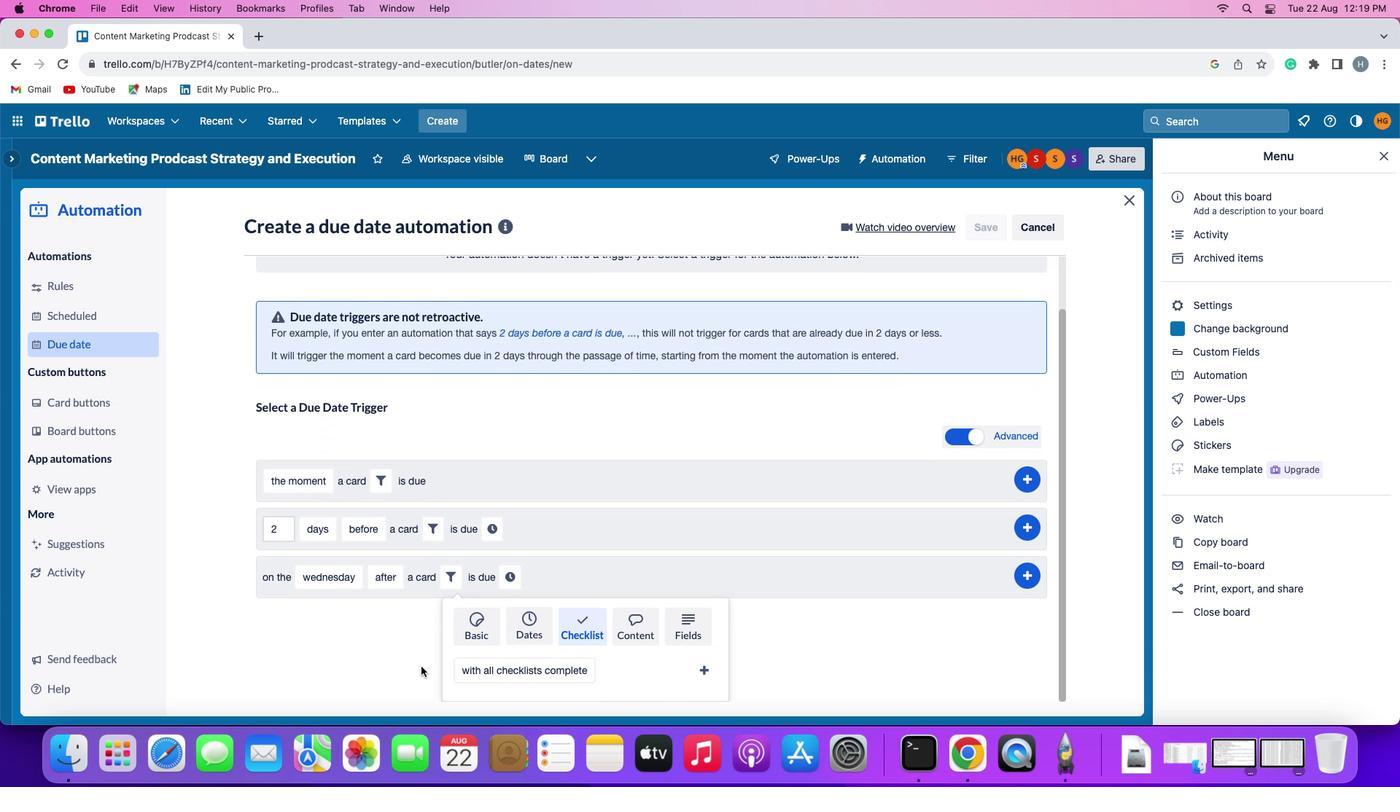 
Action: Mouse moved to (474, 668)
Screenshot: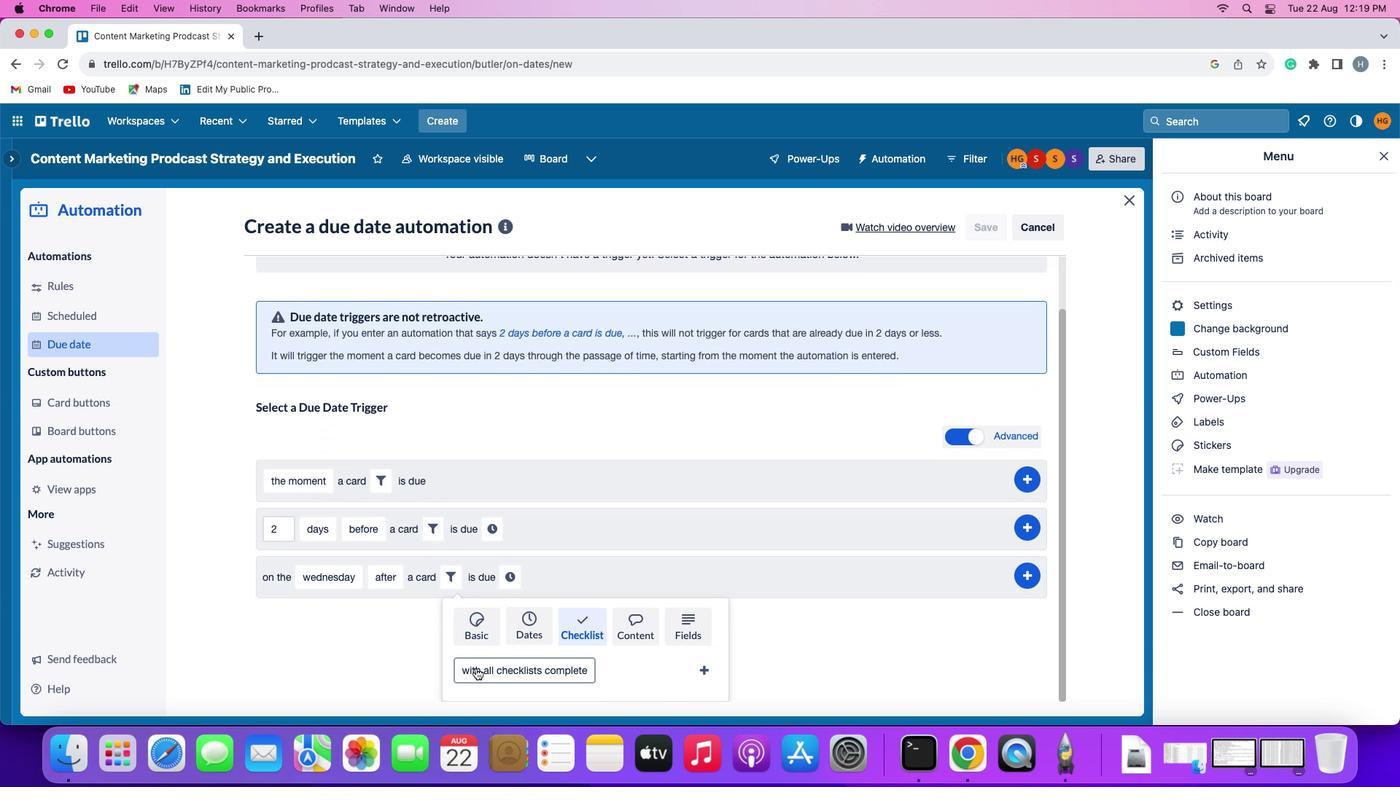 
Action: Mouse pressed left at (474, 668)
Screenshot: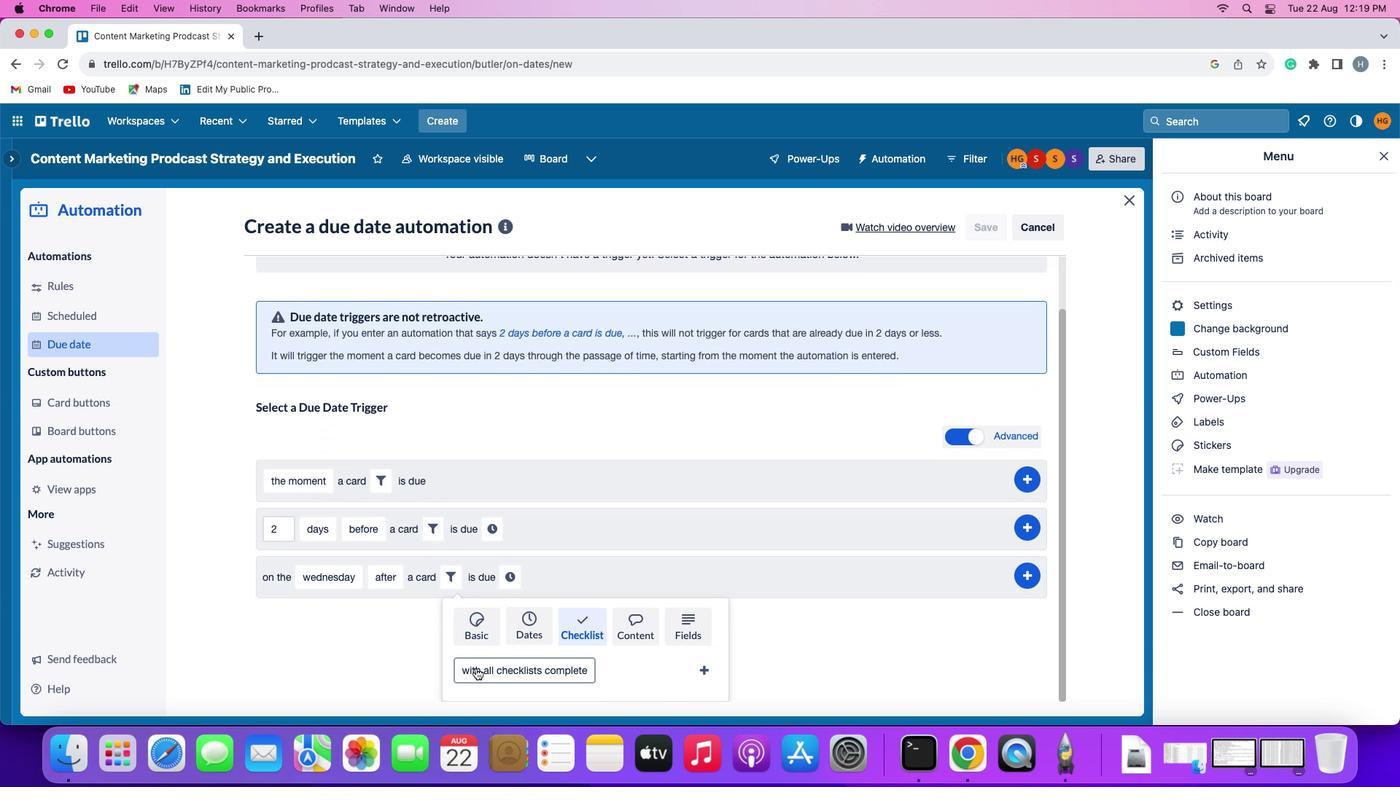 
Action: Mouse moved to (482, 642)
Screenshot: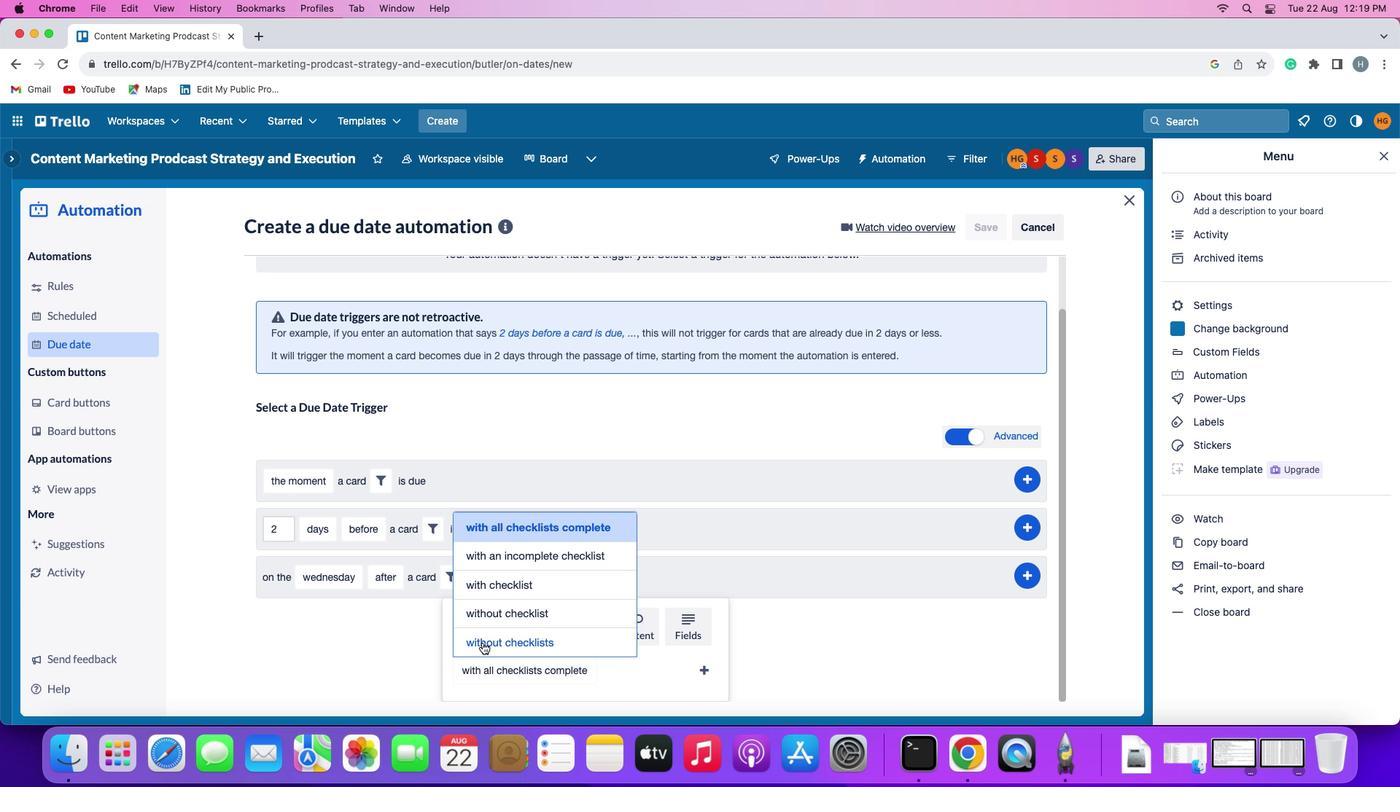 
Action: Mouse pressed left at (482, 642)
Screenshot: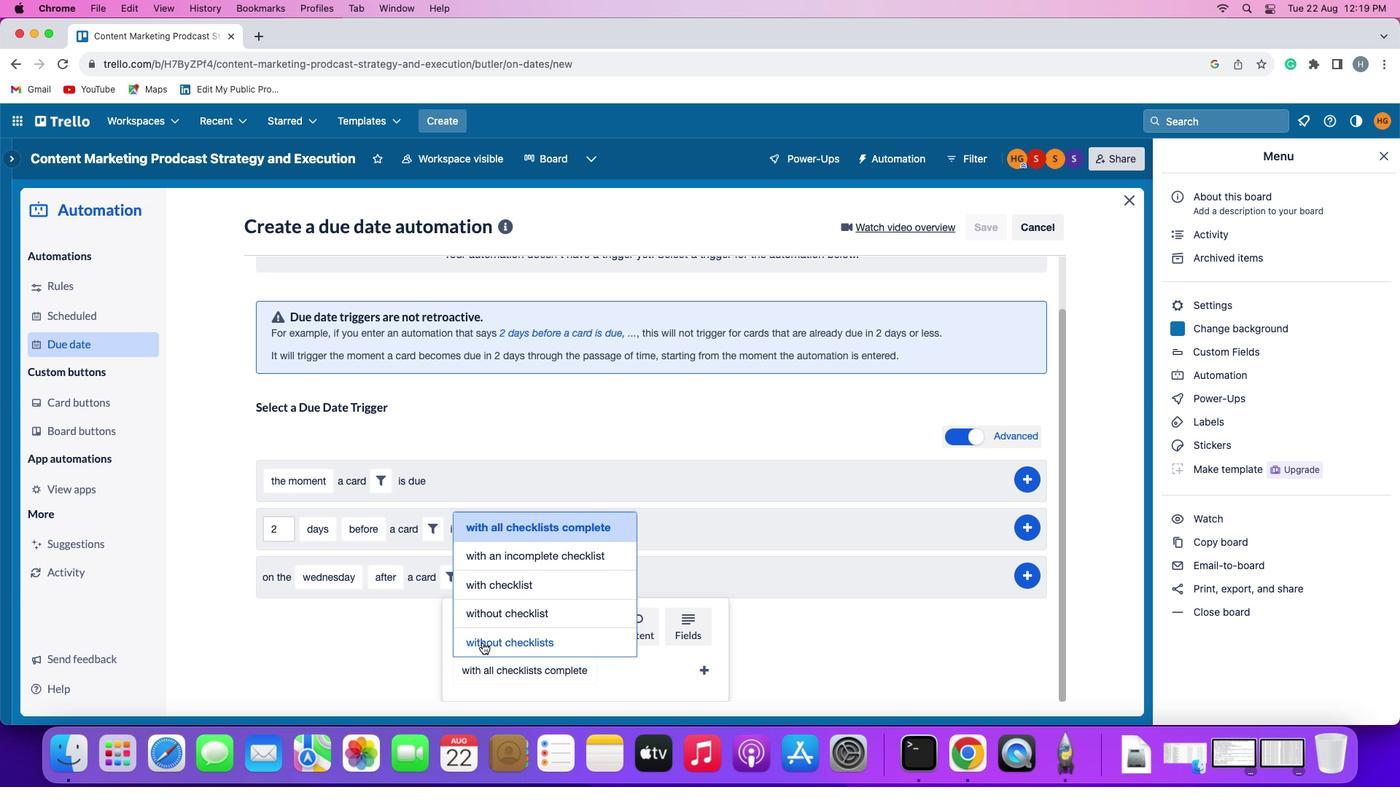 
Action: Mouse moved to (703, 660)
Screenshot: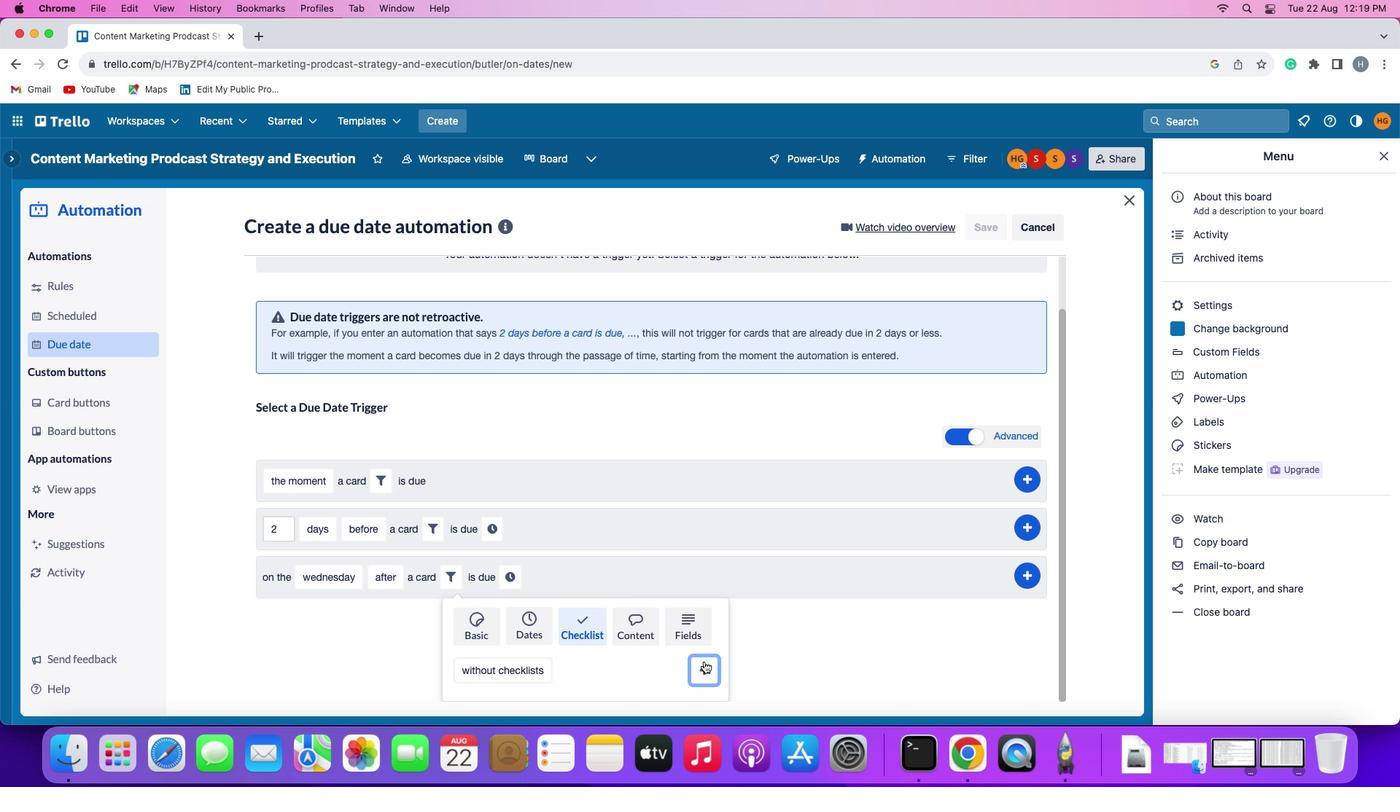
Action: Mouse pressed left at (703, 660)
Screenshot: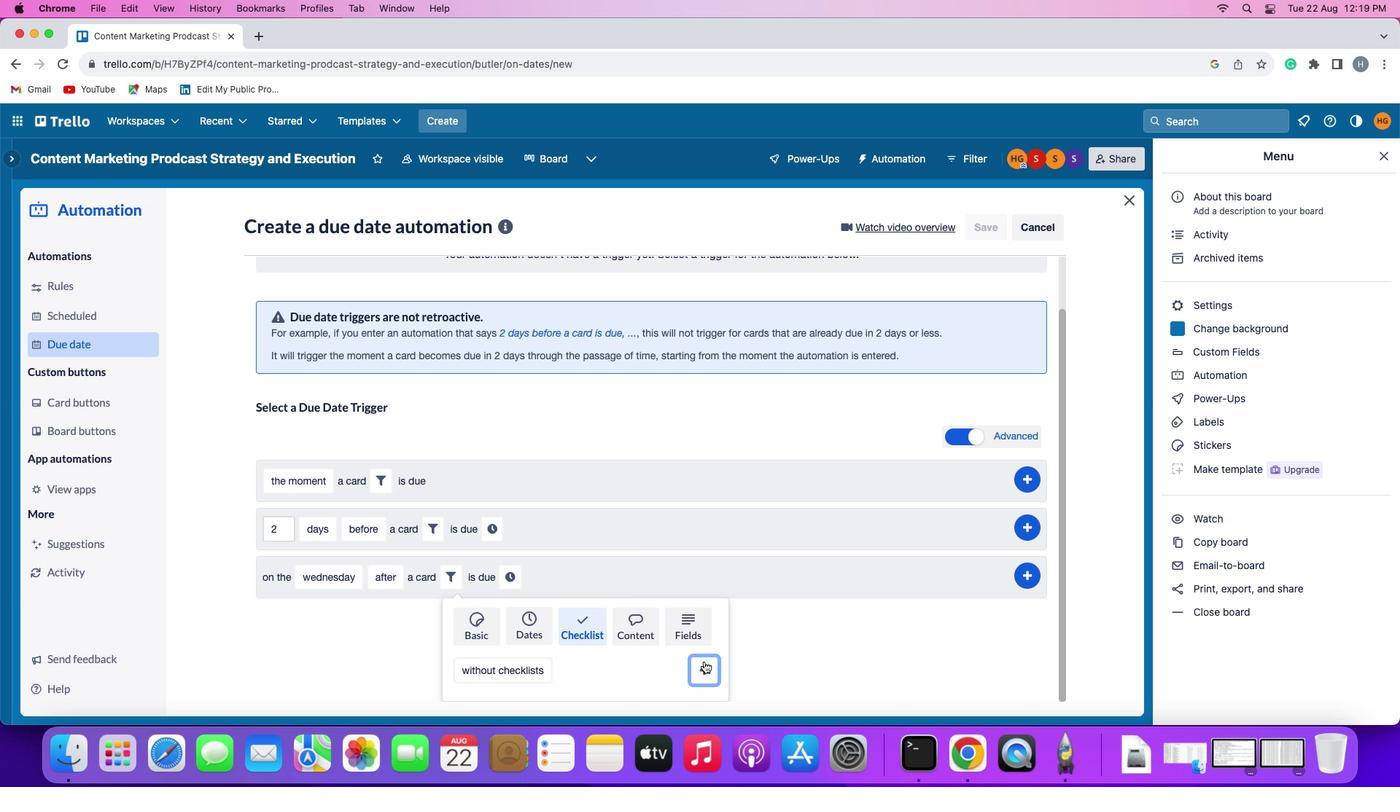 
Action: Mouse moved to (627, 636)
Screenshot: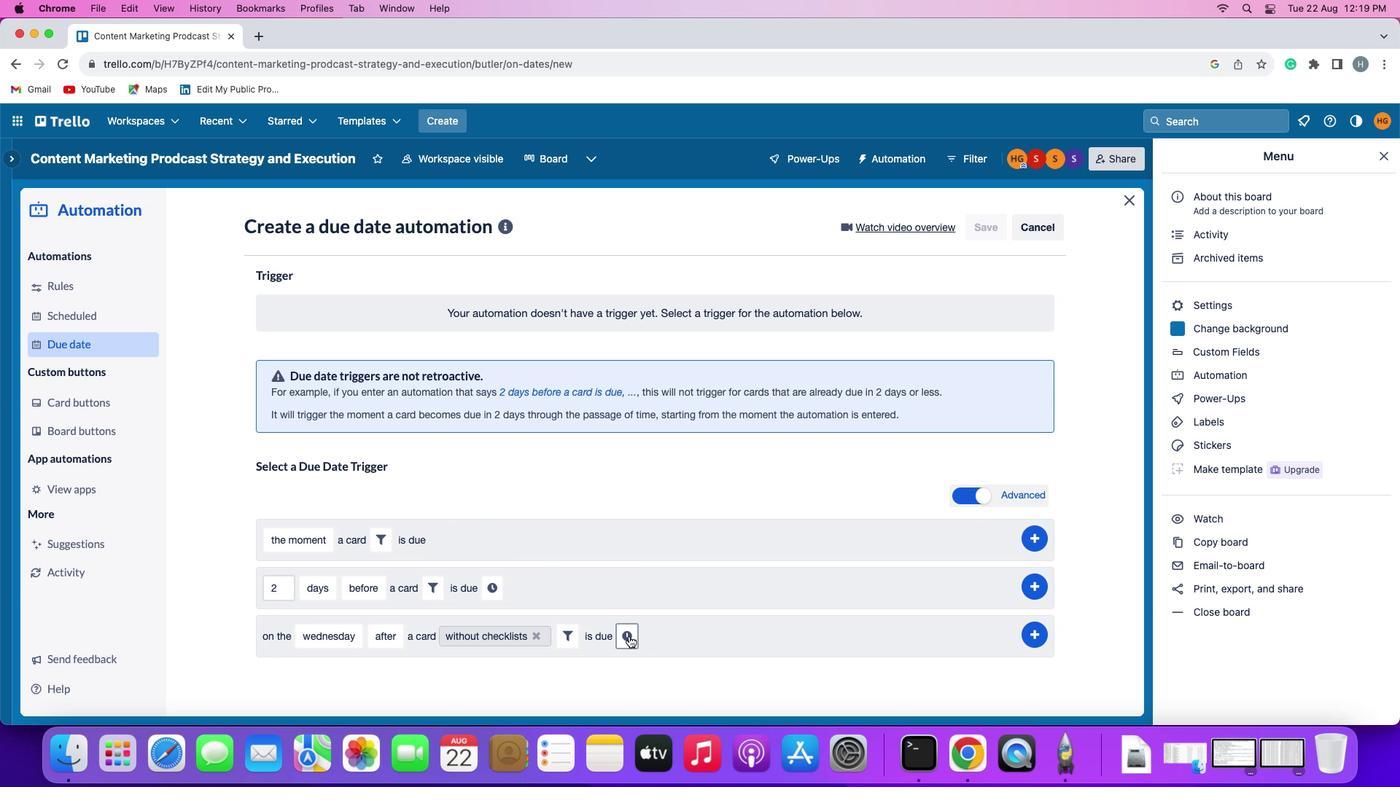 
Action: Mouse pressed left at (627, 636)
Screenshot: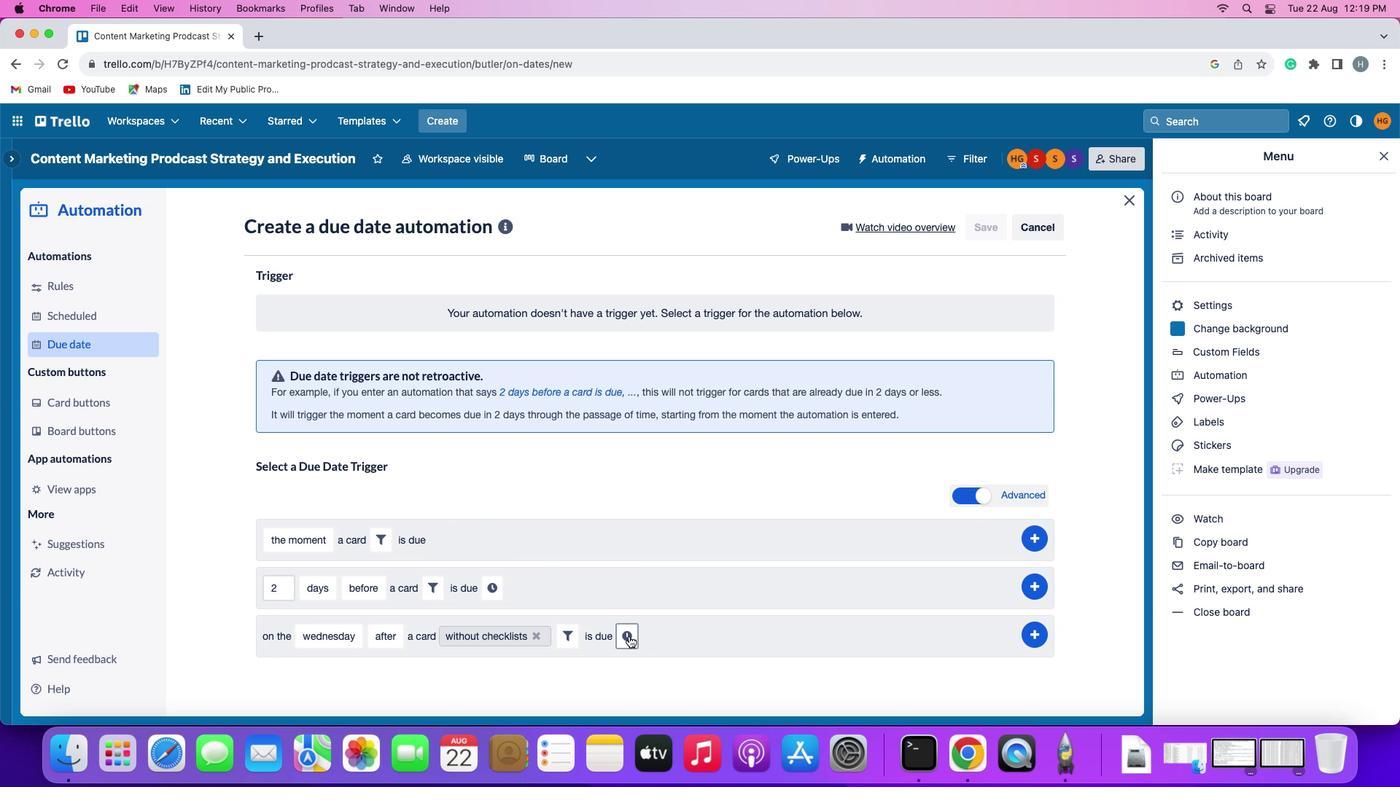 
Action: Mouse moved to (662, 638)
Screenshot: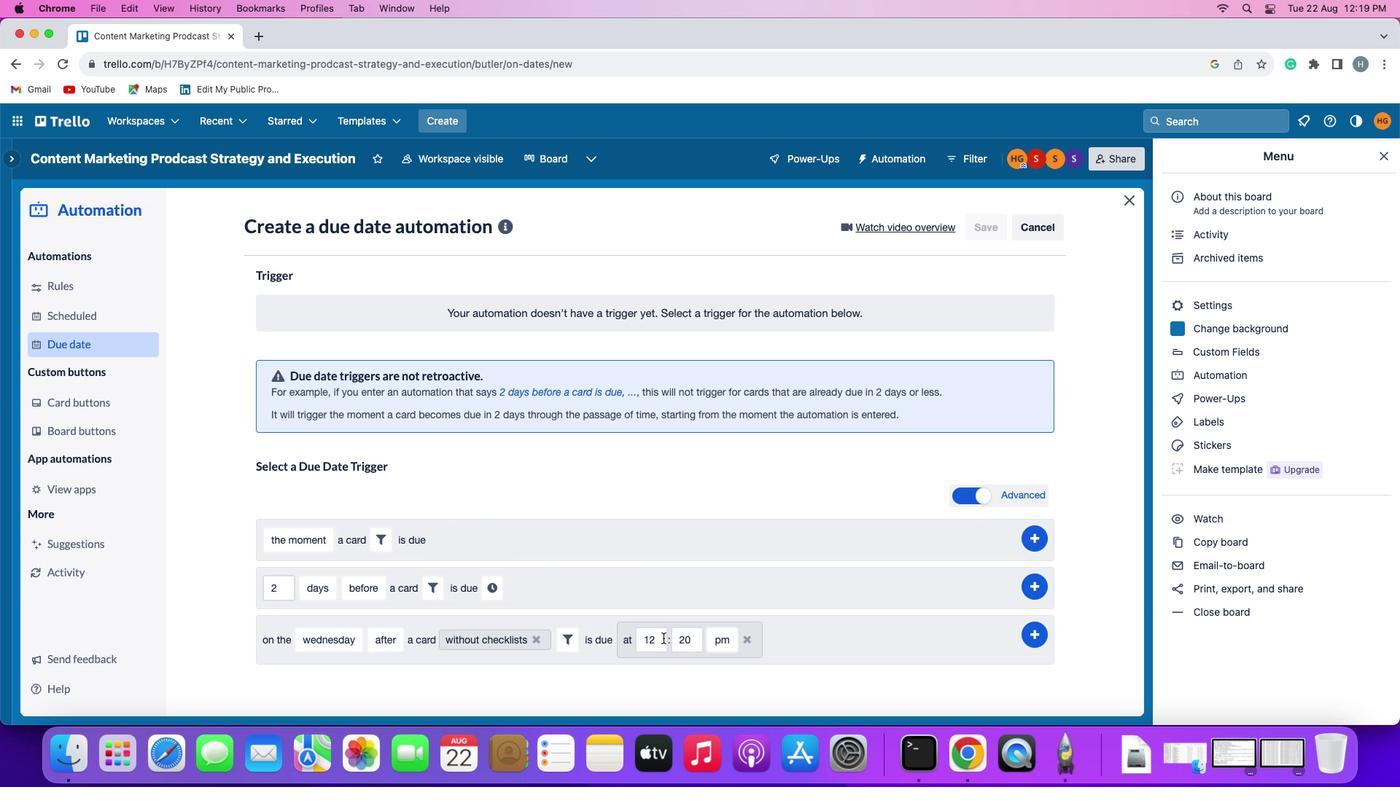 
Action: Mouse pressed left at (662, 638)
Screenshot: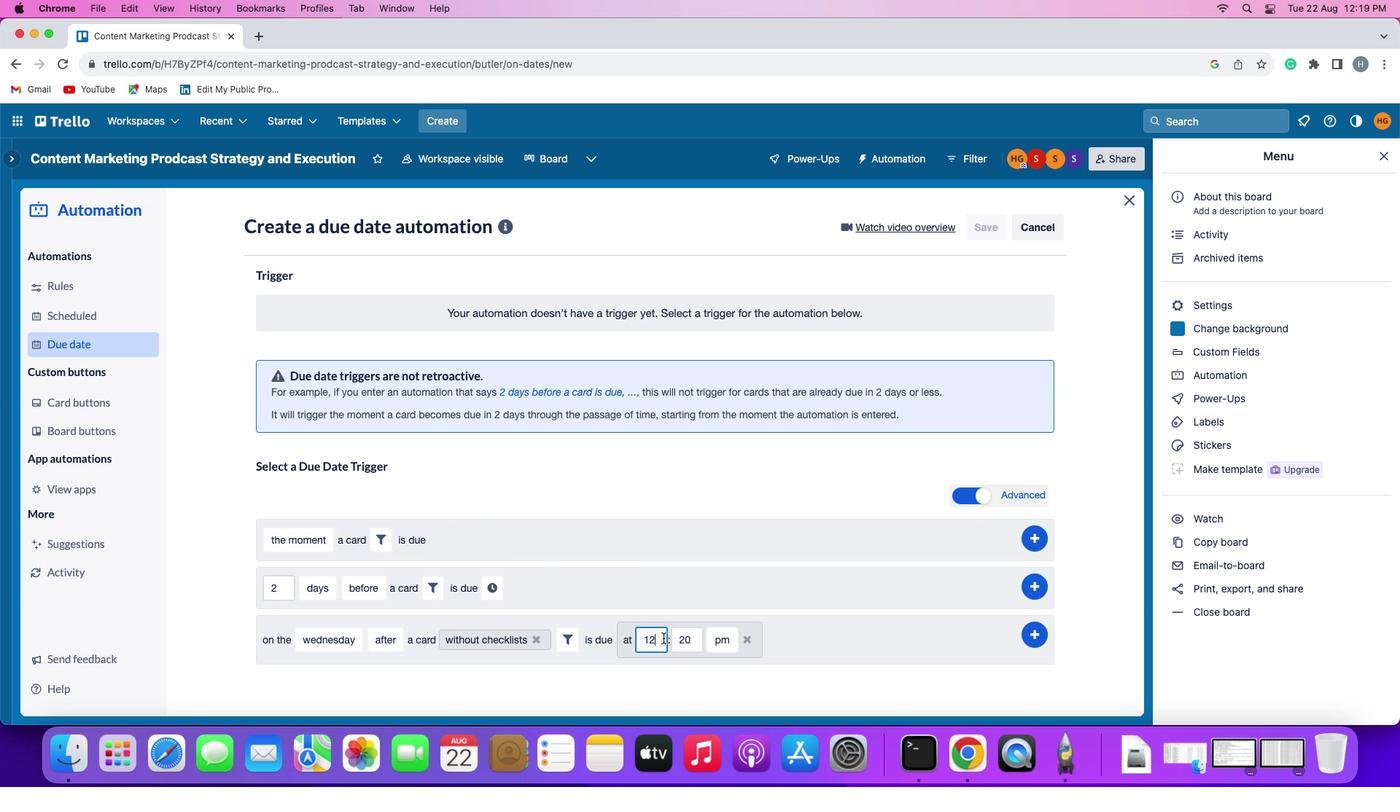 
Action: Mouse moved to (663, 638)
Screenshot: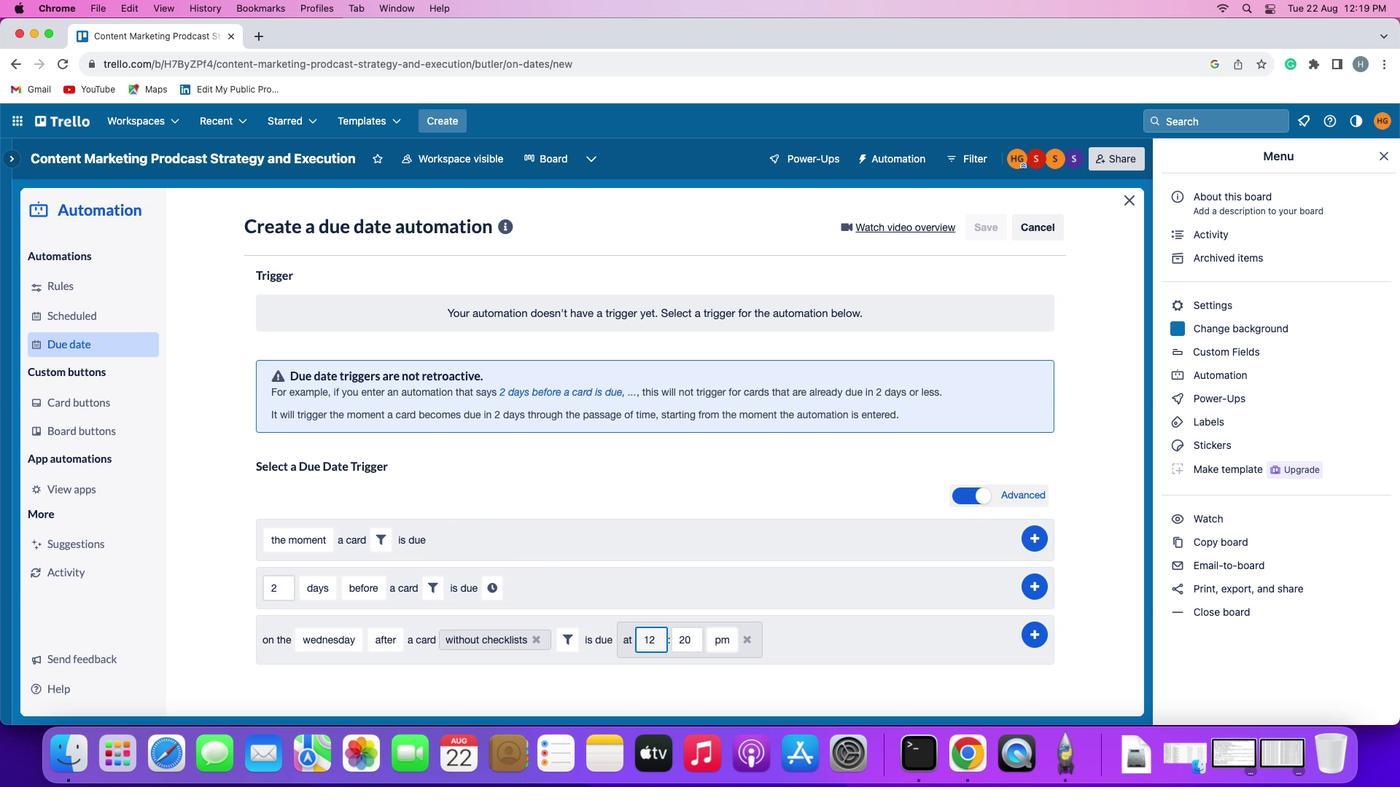 
Action: Key pressed Key.backspaceKey.backspace'1''1'
Screenshot: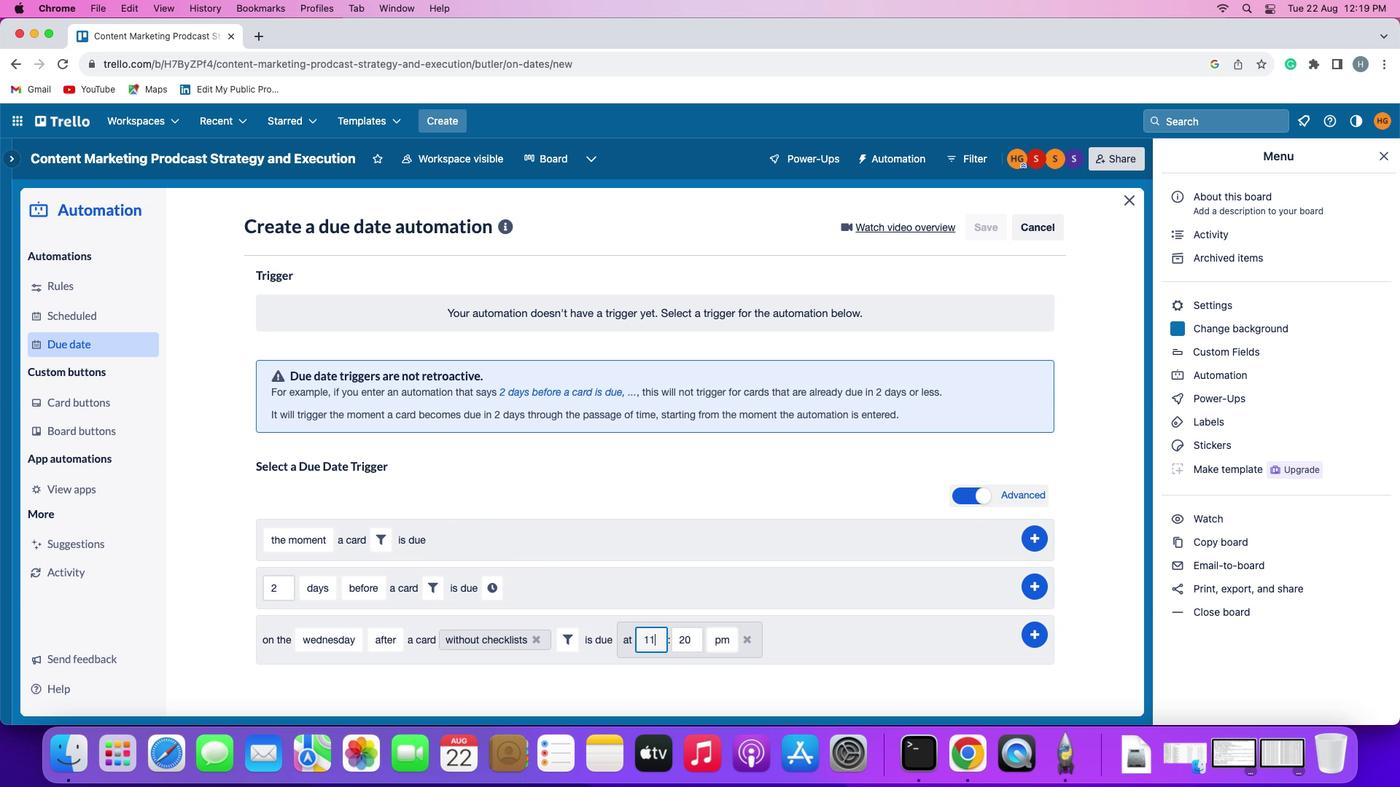 
Action: Mouse moved to (695, 641)
Screenshot: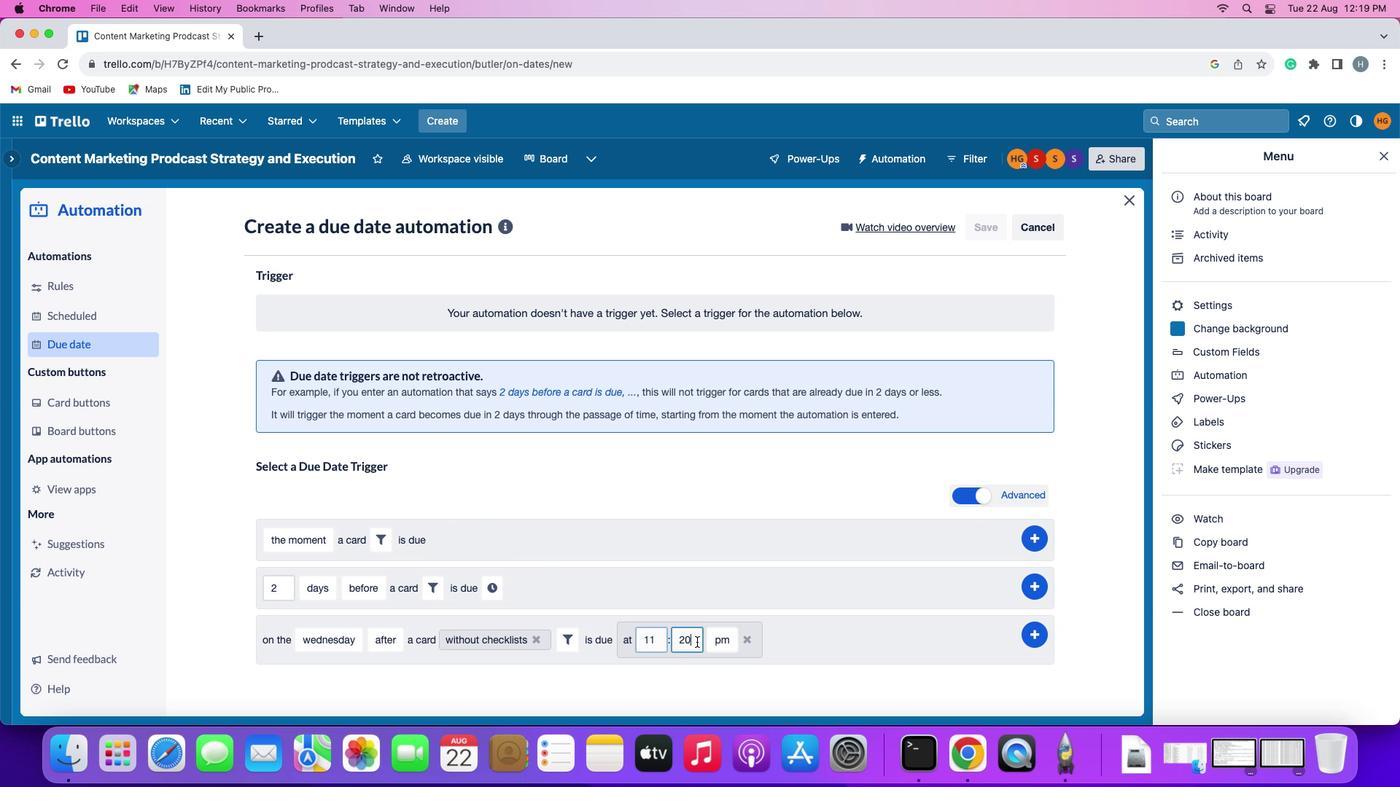
Action: Mouse pressed left at (695, 641)
Screenshot: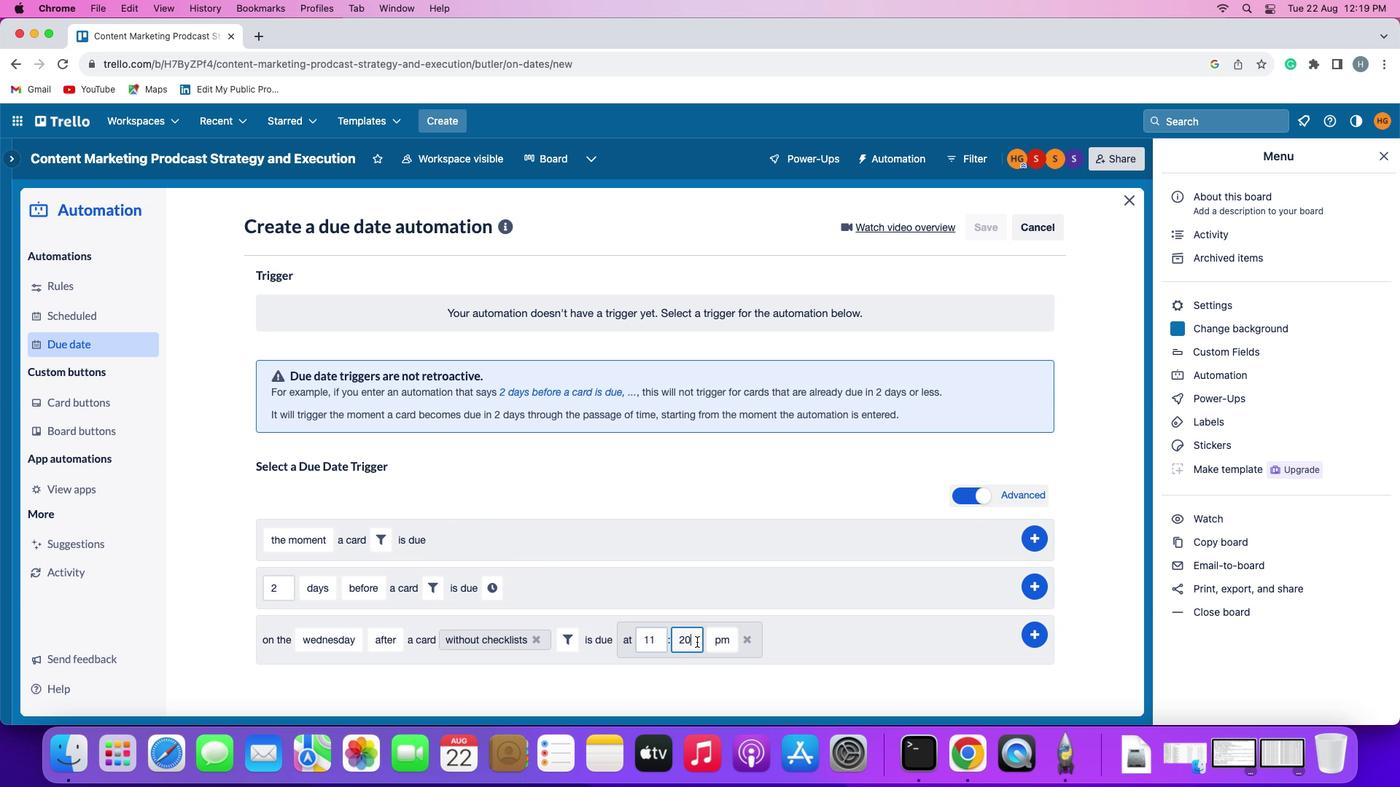 
Action: Key pressed Key.backspaceKey.backspace'0''0'
Screenshot: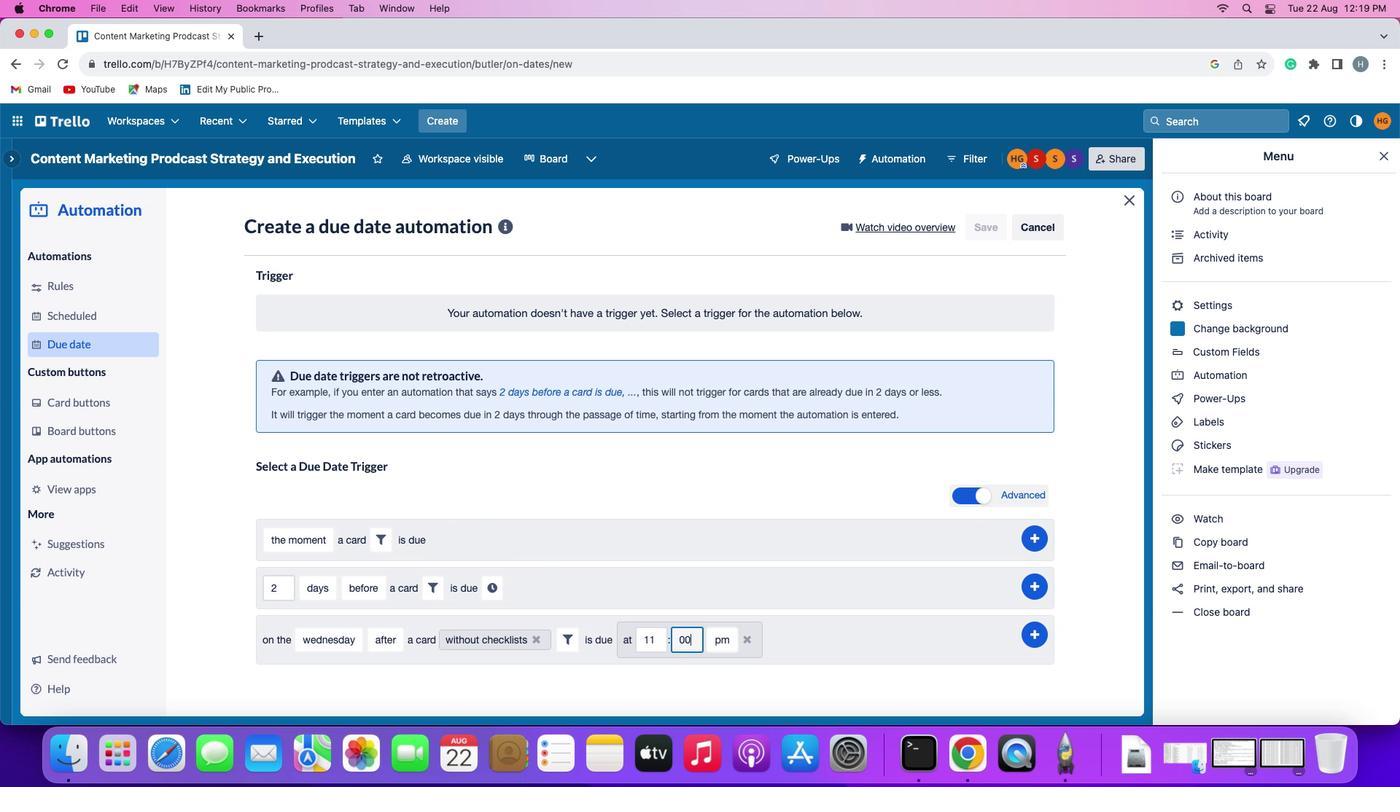 
Action: Mouse moved to (716, 637)
Screenshot: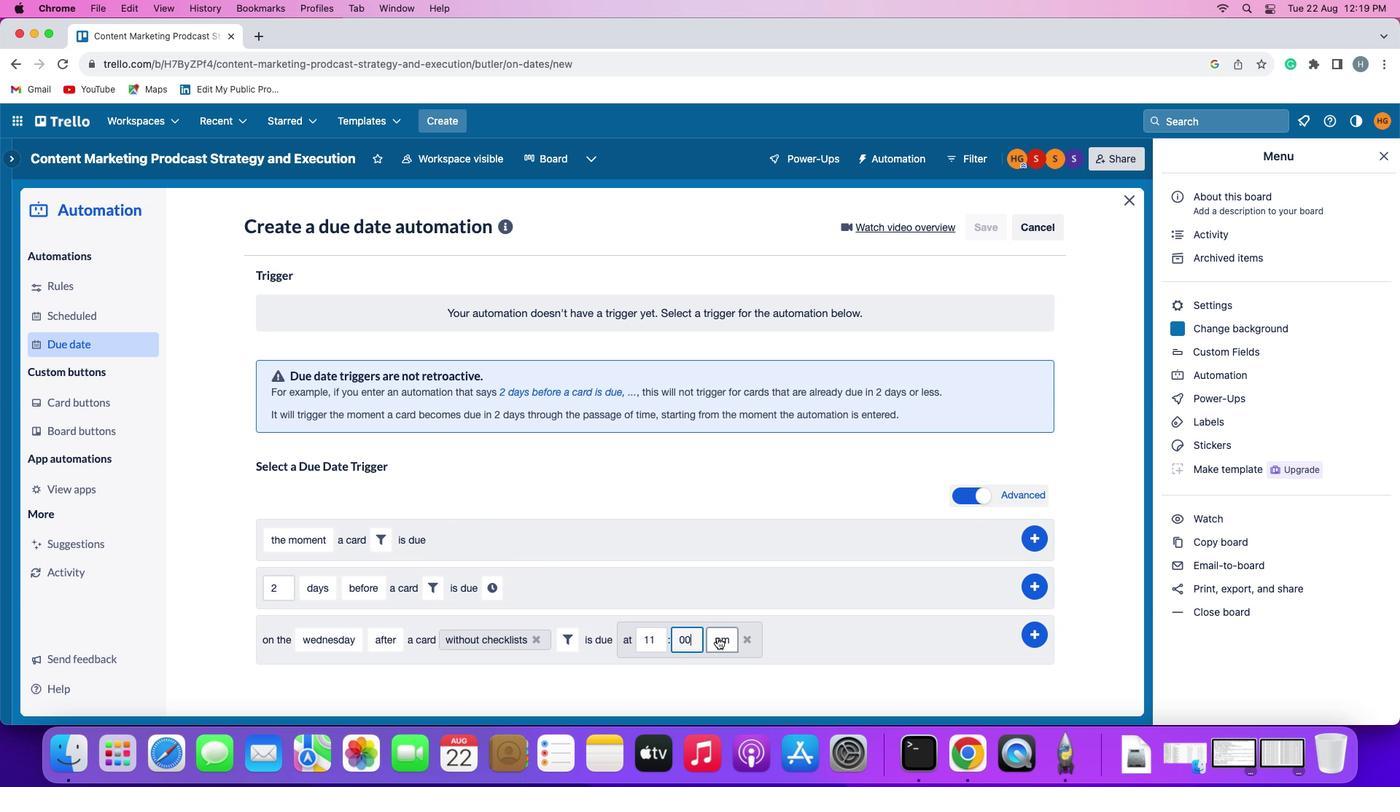 
Action: Mouse pressed left at (716, 637)
Screenshot: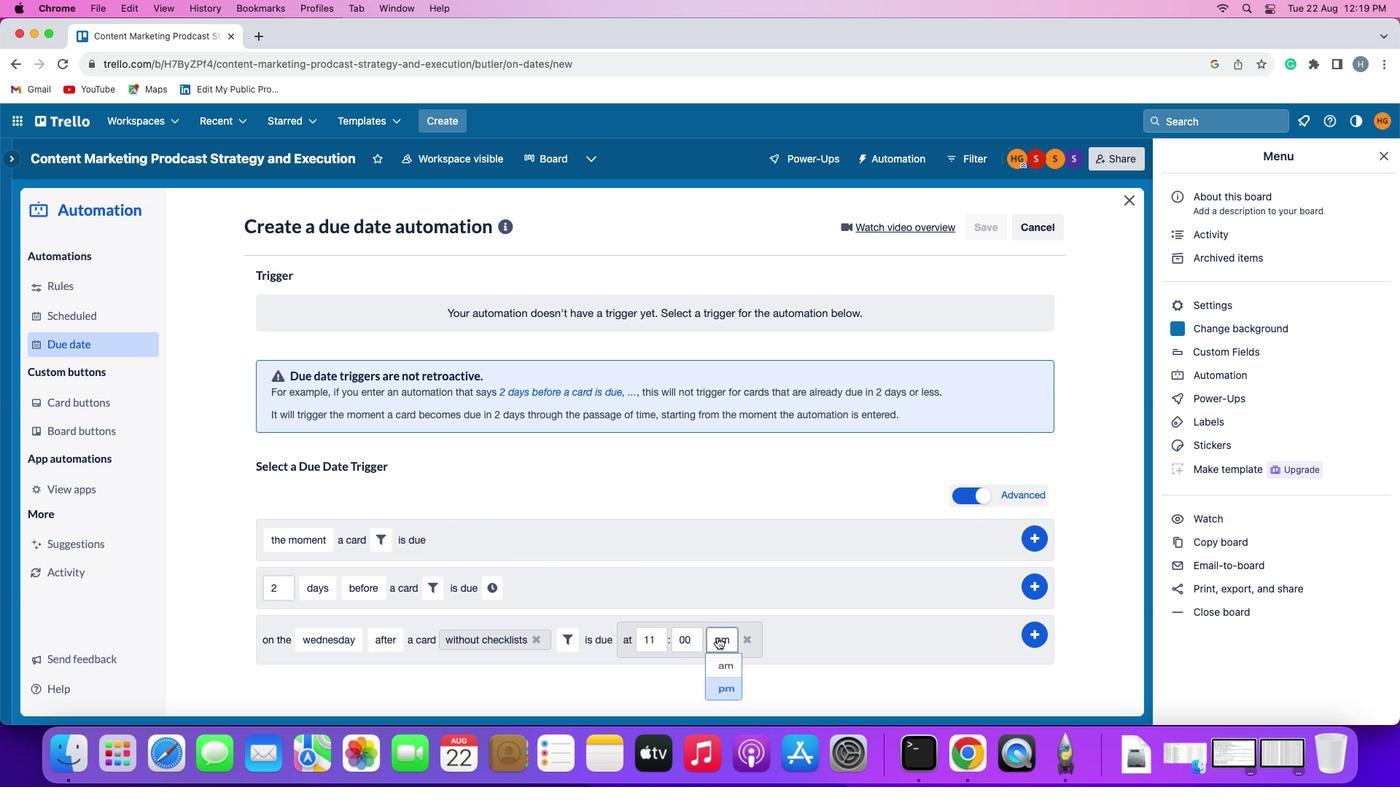 
Action: Mouse moved to (716, 662)
Screenshot: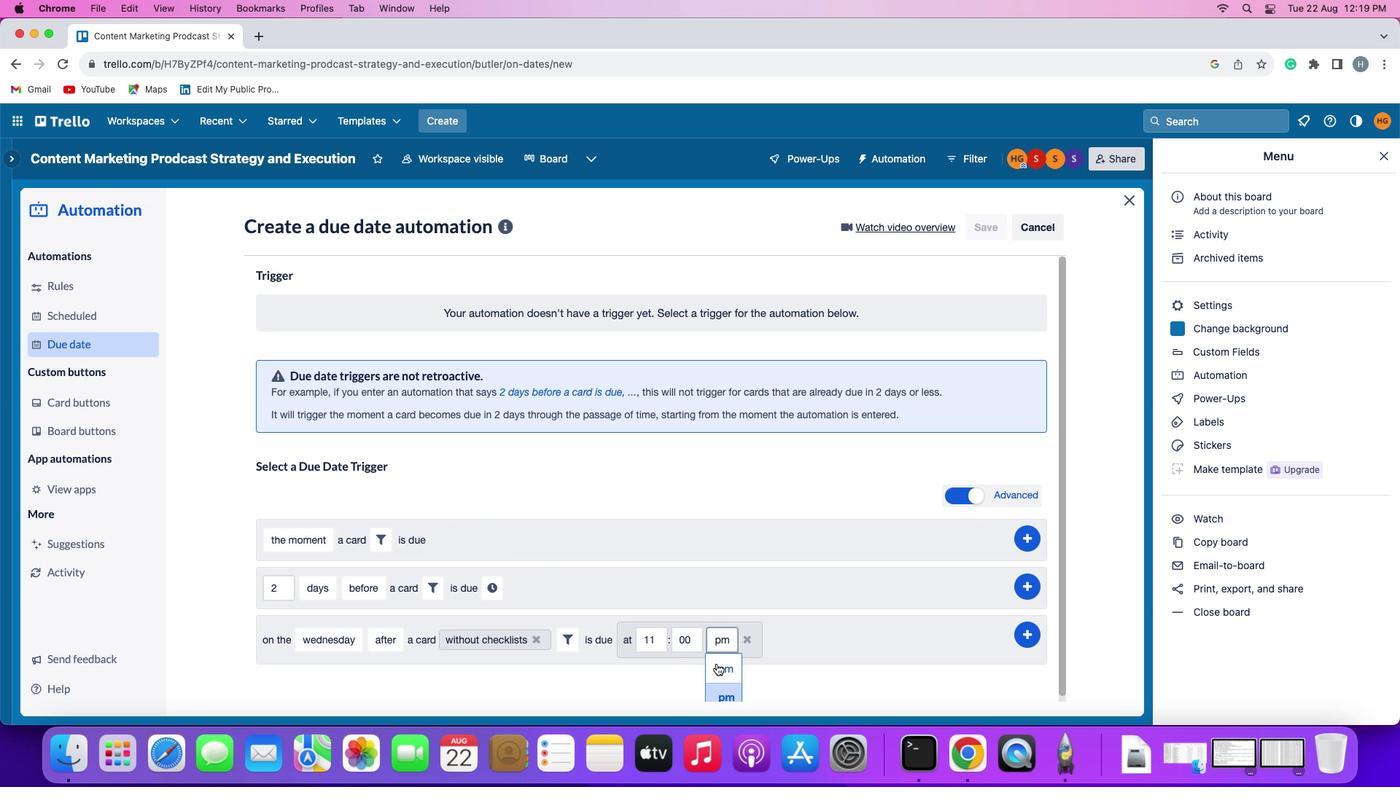 
Action: Mouse pressed left at (716, 662)
Screenshot: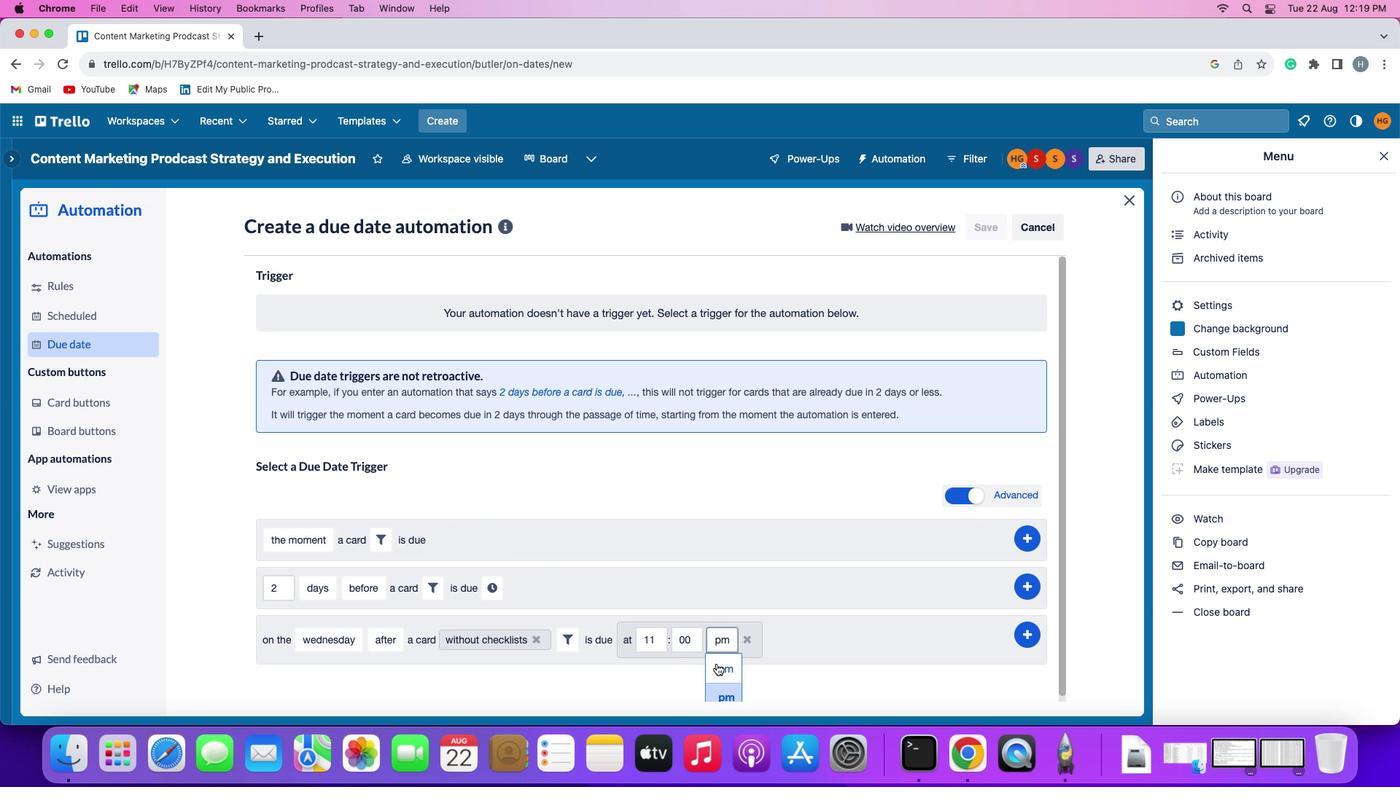 
Action: Mouse moved to (1035, 630)
Screenshot: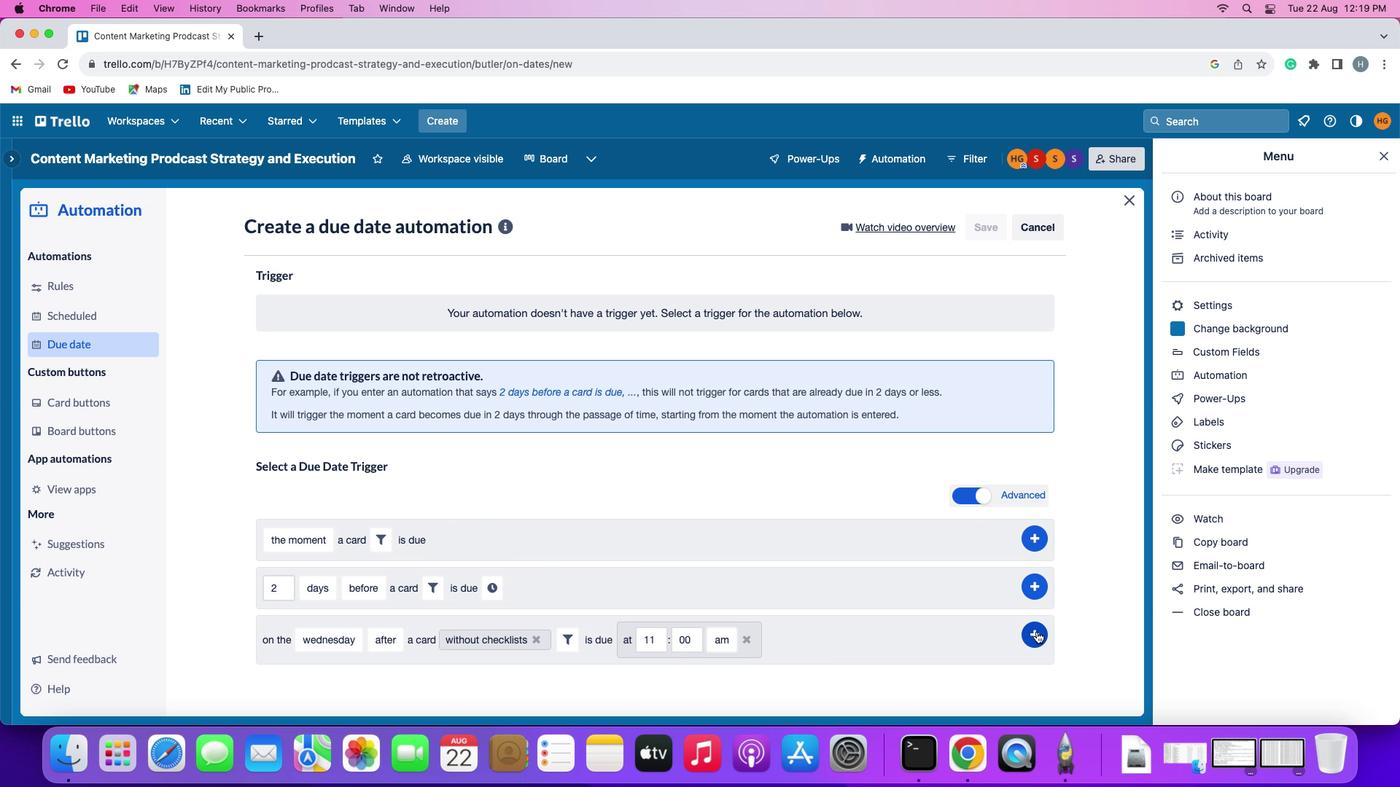 
Action: Mouse pressed left at (1035, 630)
Screenshot: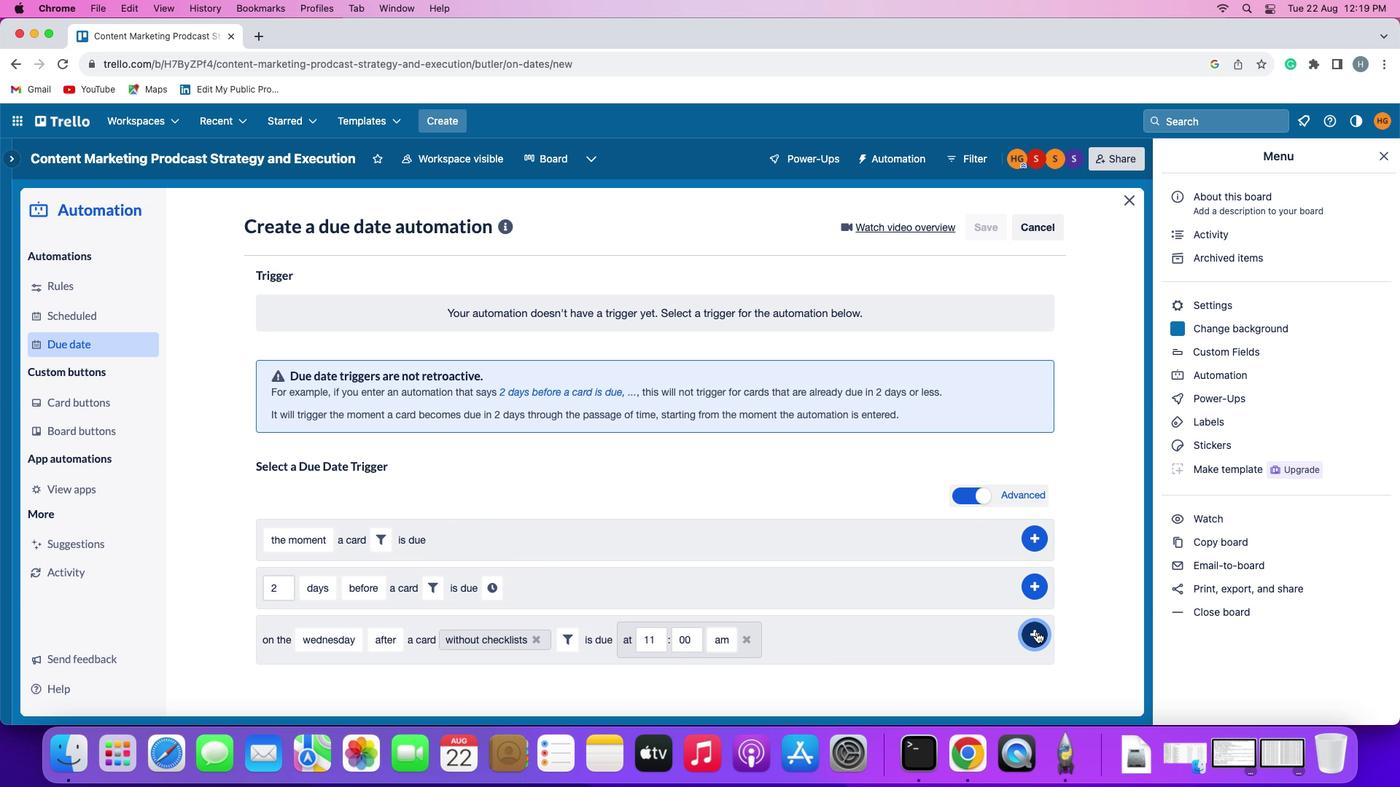 
Action: Mouse moved to (1104, 528)
Screenshot: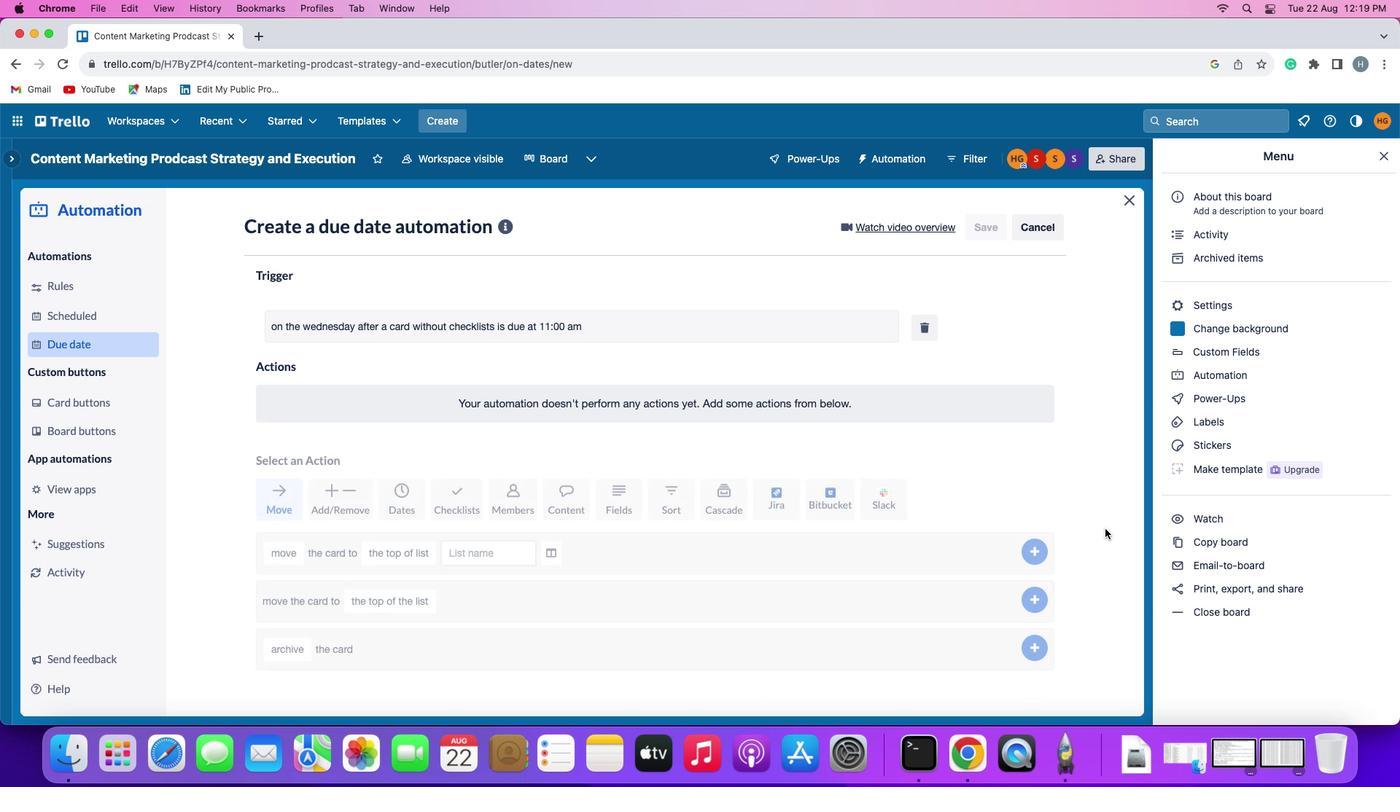 
